 Task: Create a sub task Gather and Analyse Requirements for the task  Improve website speed and performance in the project AcmeWorks , assign it to team member softage.3@softage.net and update the status of the sub task to  Off Track , set the priority of the sub task to High
Action: Mouse moved to (462, 263)
Screenshot: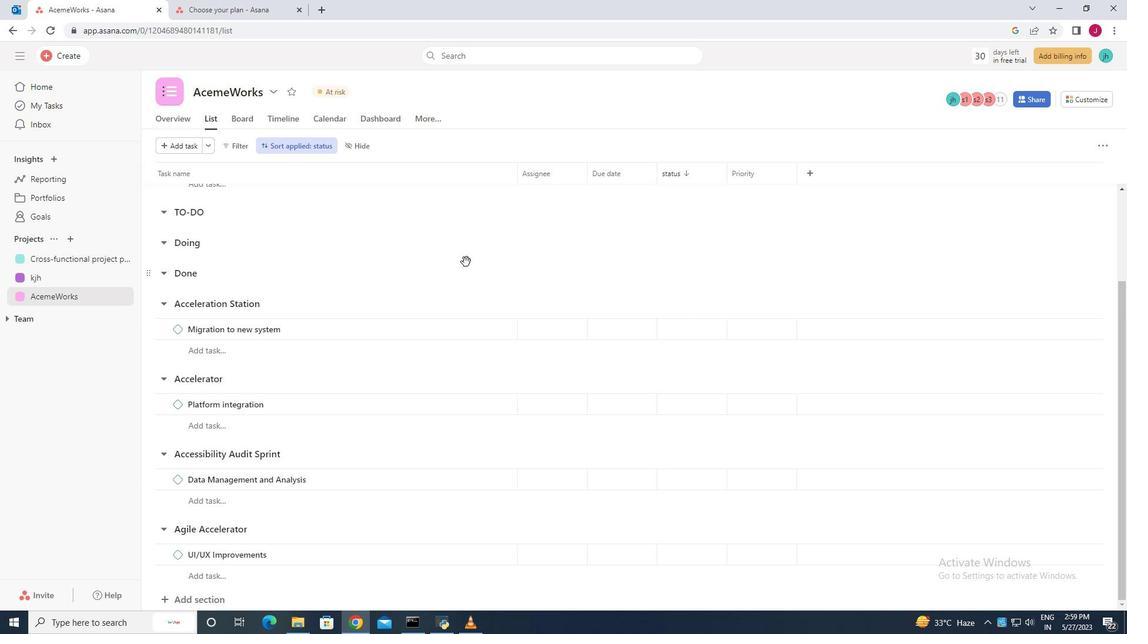 
Action: Mouse scrolled (462, 264) with delta (0, 0)
Screenshot: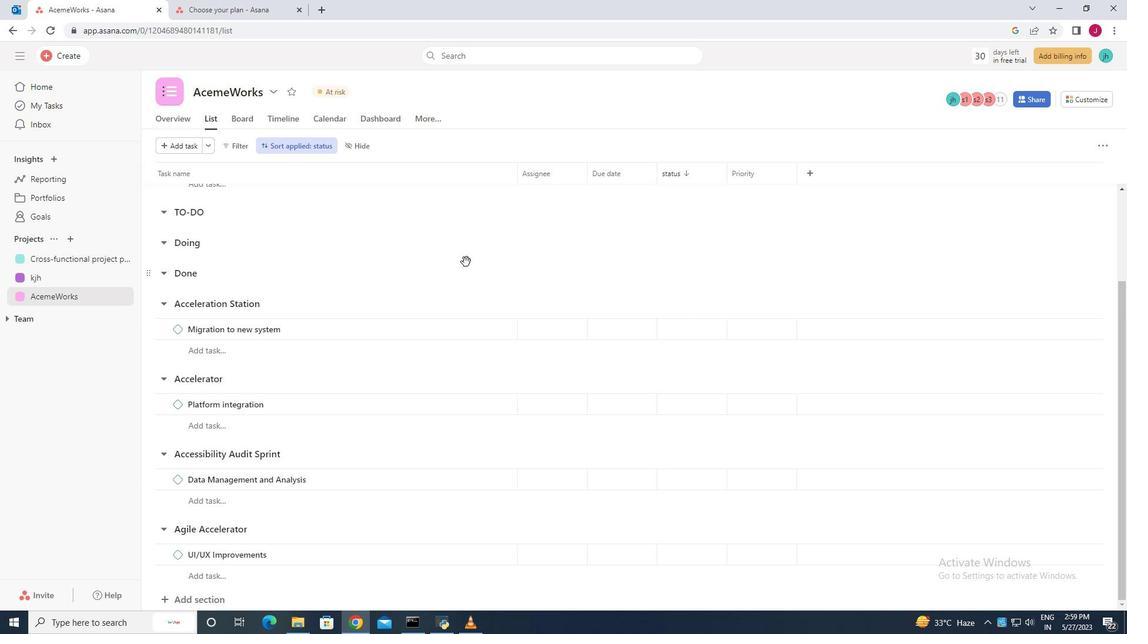 
Action: Mouse moved to (462, 264)
Screenshot: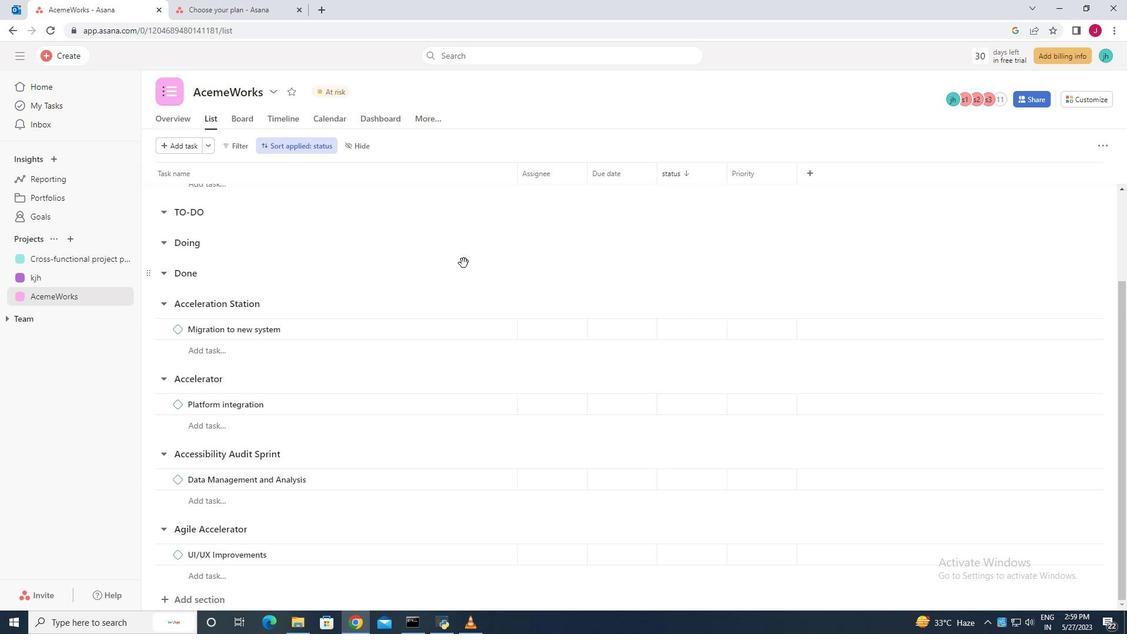 
Action: Mouse scrolled (462, 264) with delta (0, 0)
Screenshot: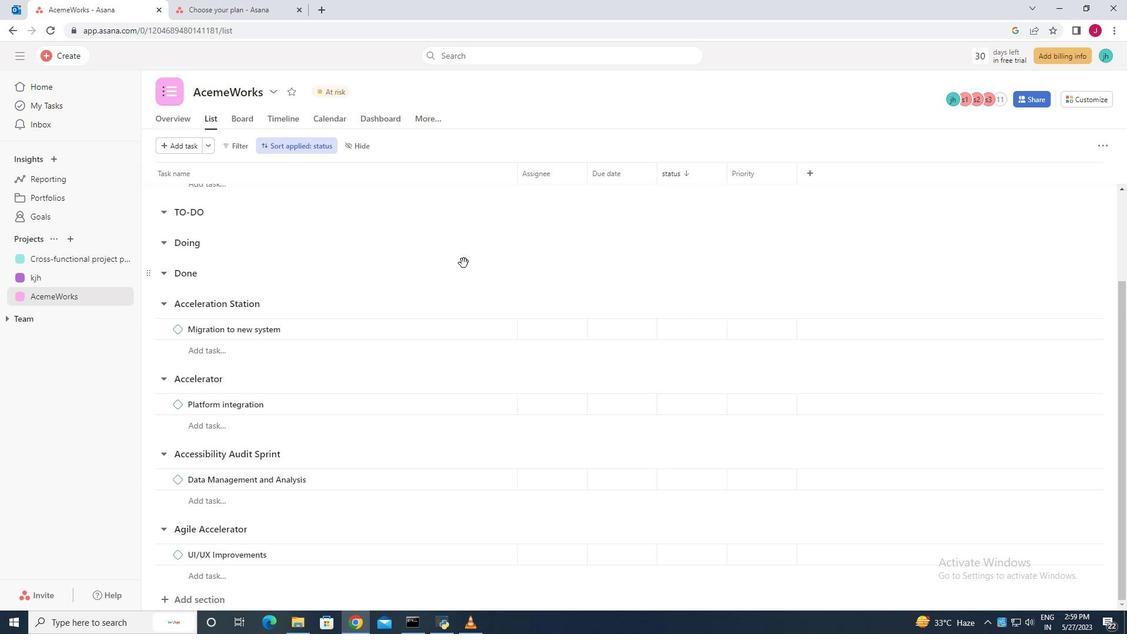 
Action: Mouse moved to (433, 273)
Screenshot: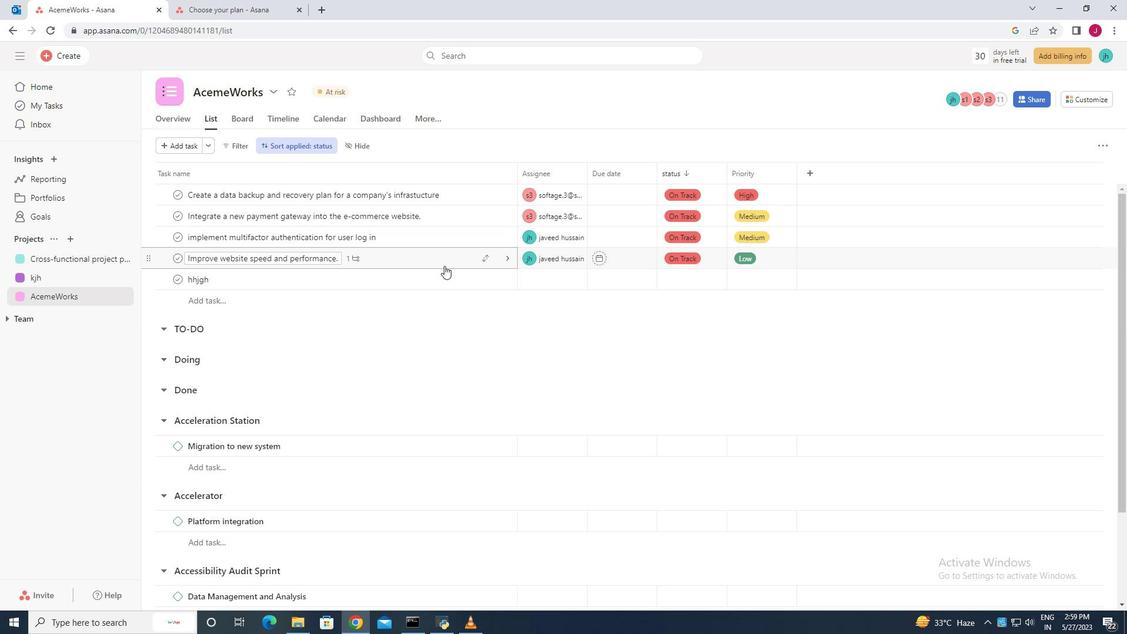 
Action: Mouse scrolled (433, 272) with delta (0, 0)
Screenshot: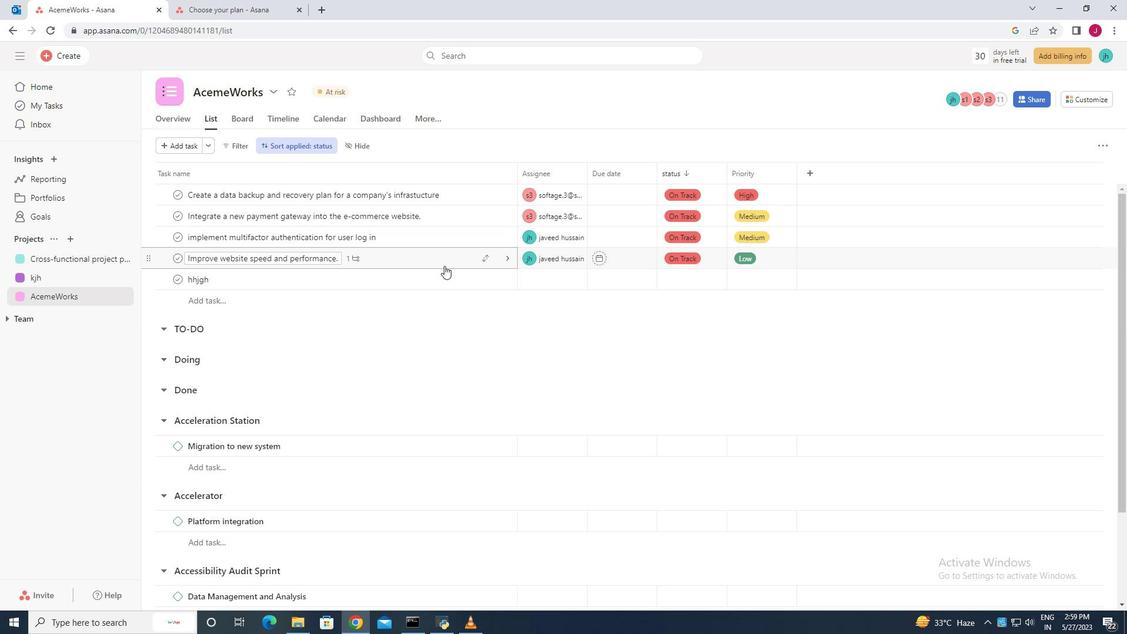 
Action: Mouse moved to (433, 273)
Screenshot: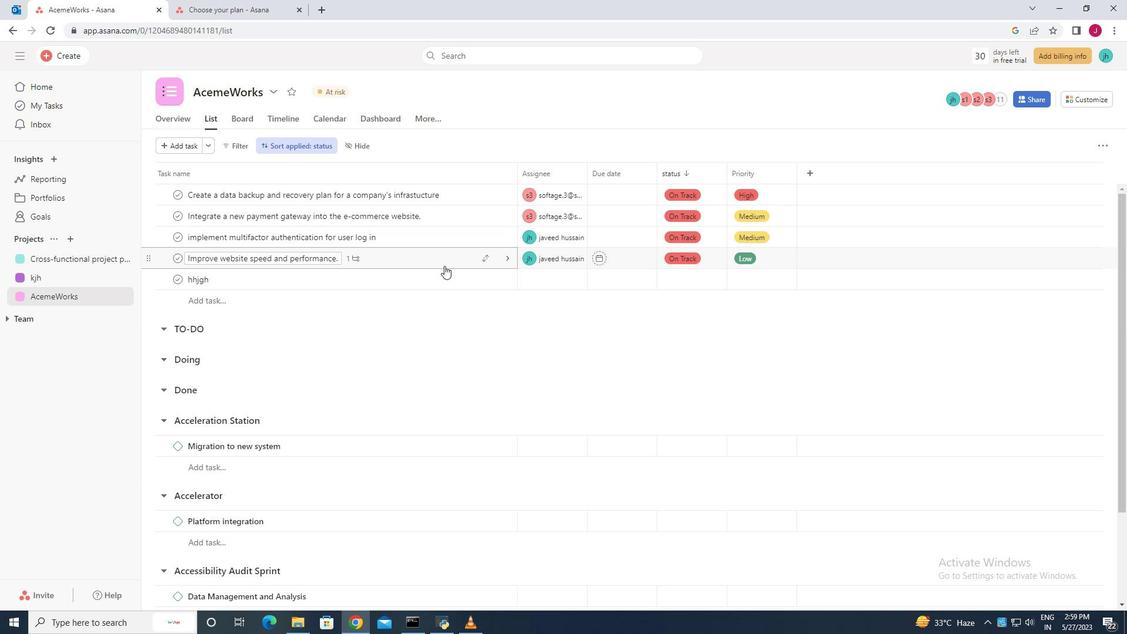 
Action: Mouse scrolled (433, 273) with delta (0, 0)
Screenshot: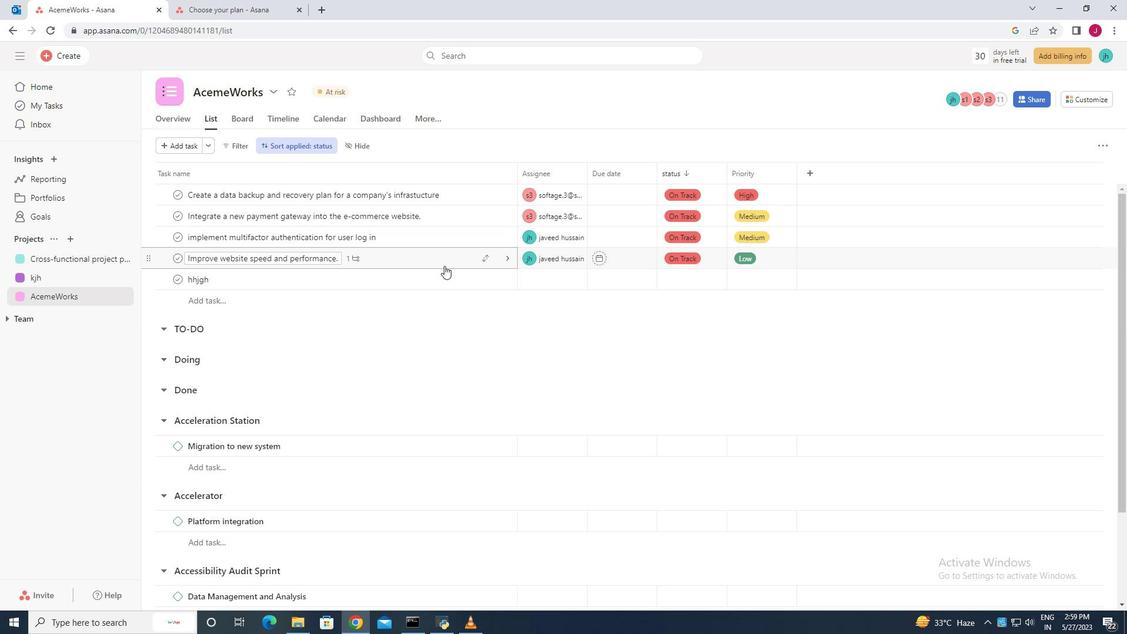 
Action: Mouse scrolled (433, 273) with delta (0, 0)
Screenshot: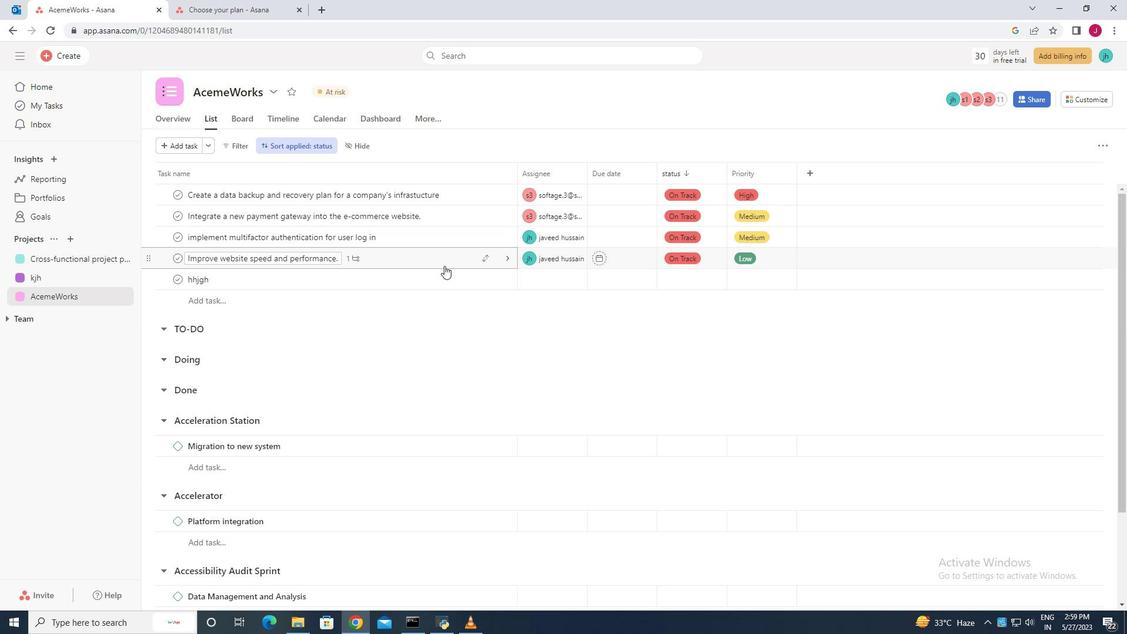 
Action: Mouse scrolled (433, 273) with delta (0, 0)
Screenshot: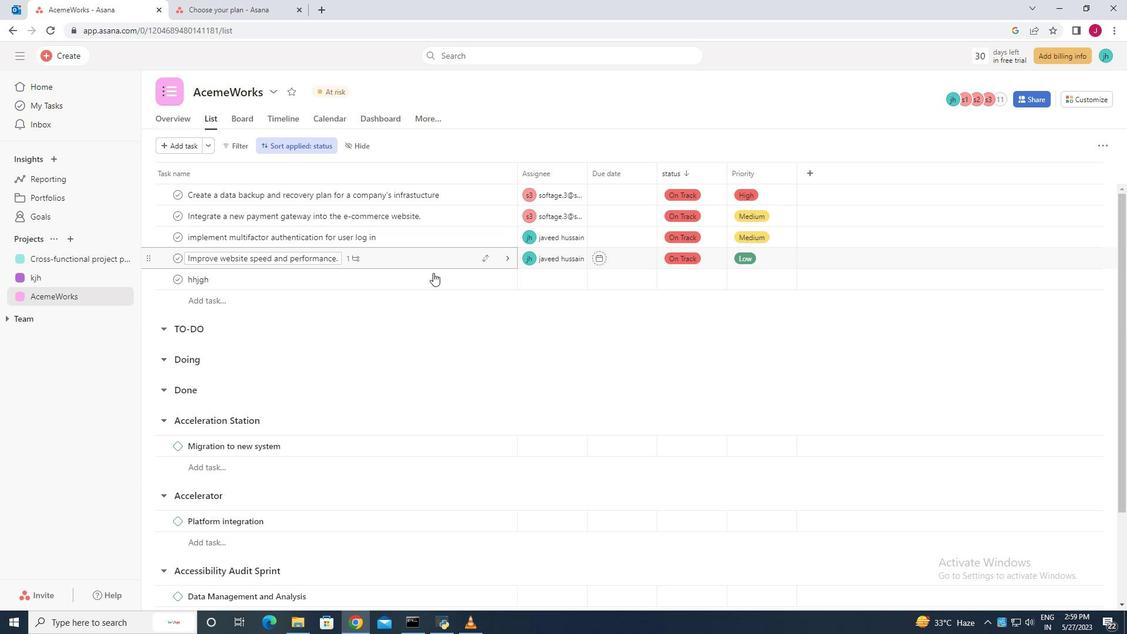 
Action: Mouse moved to (378, 260)
Screenshot: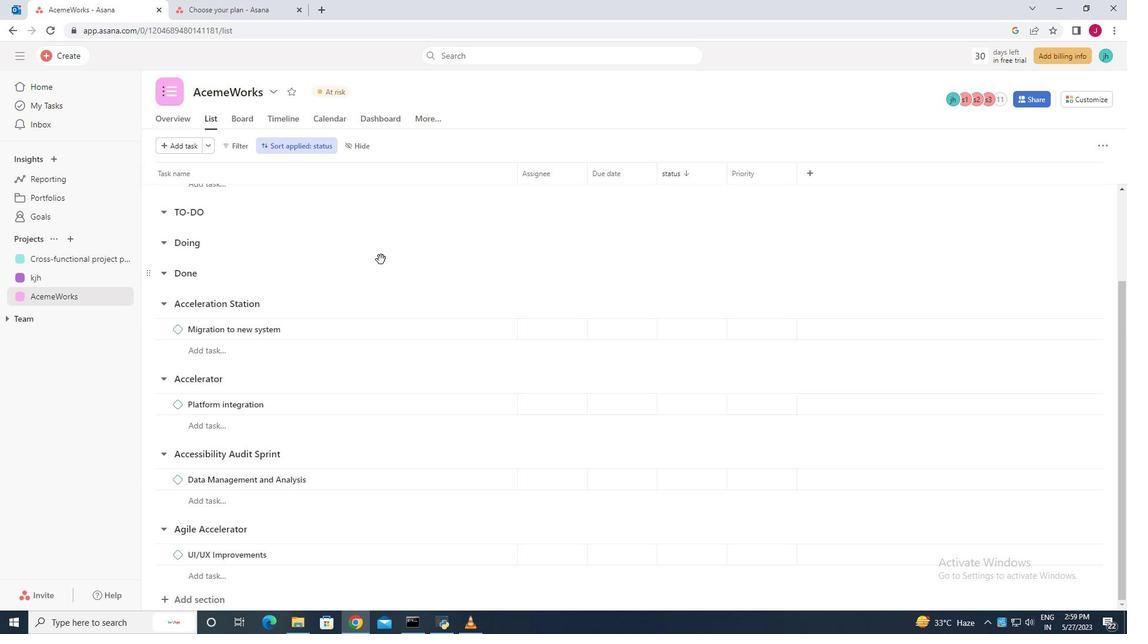 
Action: Mouse scrolled (378, 260) with delta (0, 0)
Screenshot: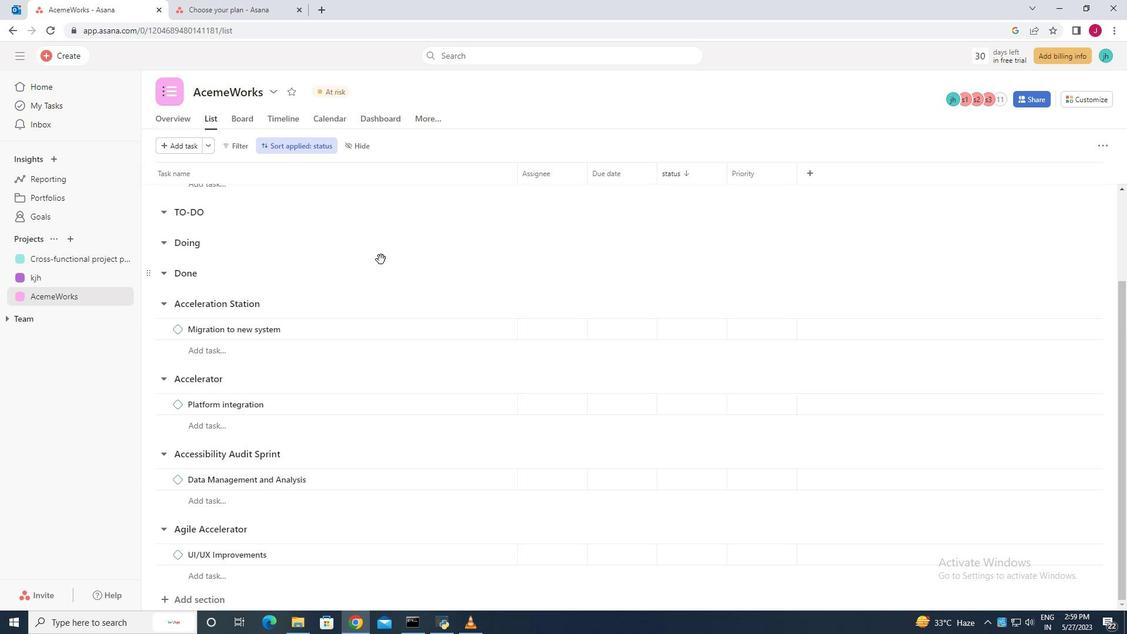 
Action: Mouse scrolled (378, 260) with delta (0, 0)
Screenshot: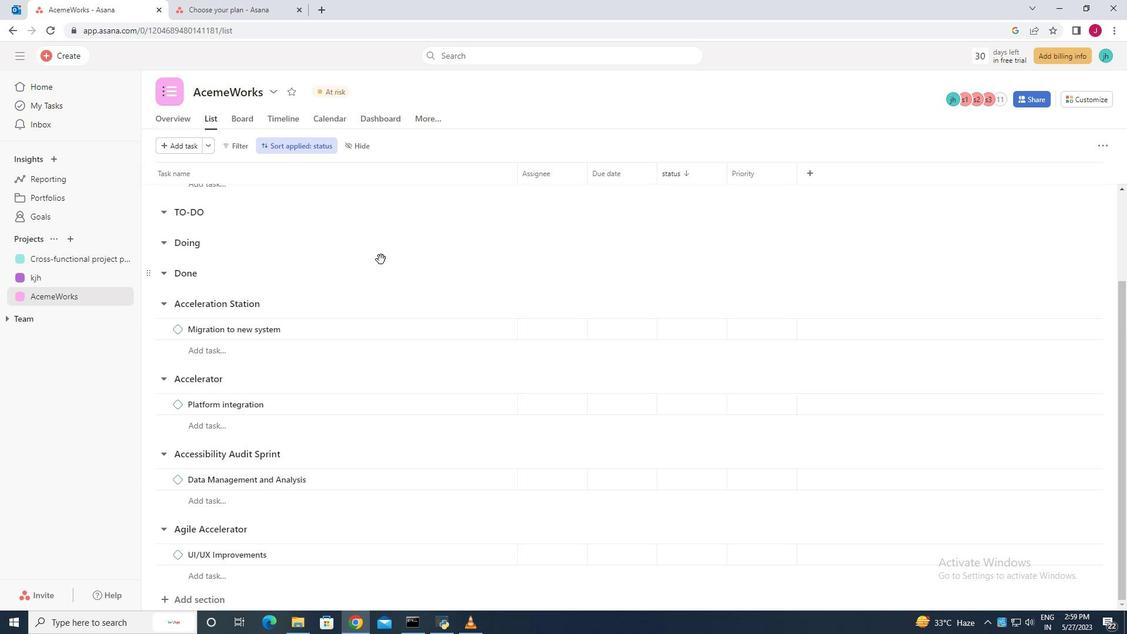 
Action: Mouse scrolled (378, 260) with delta (0, 0)
Screenshot: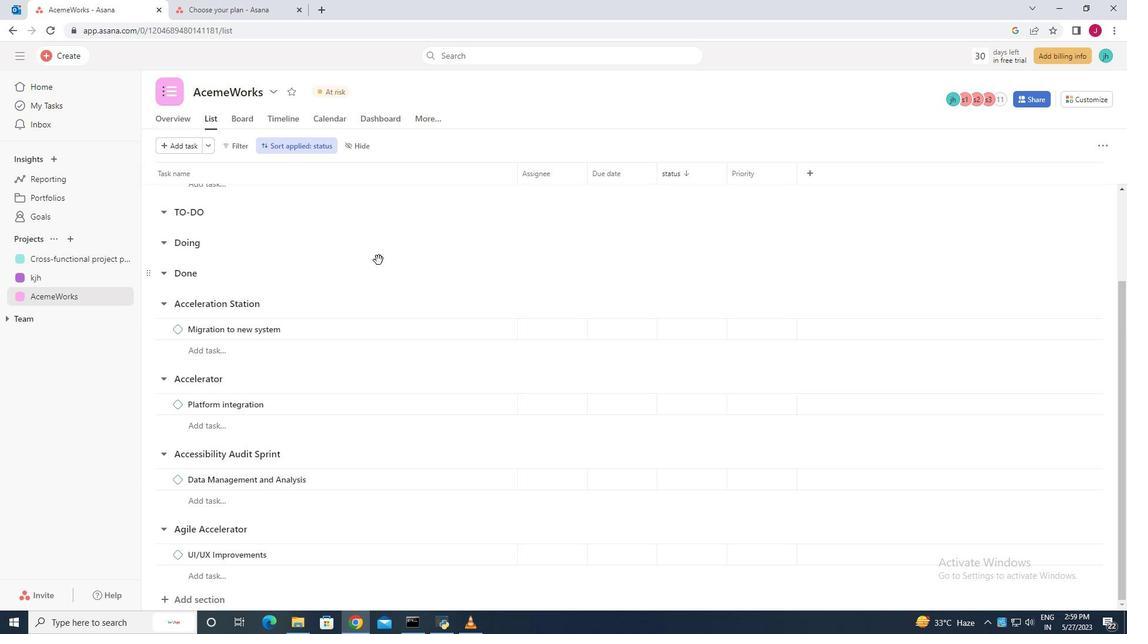 
Action: Mouse scrolled (378, 260) with delta (0, 0)
Screenshot: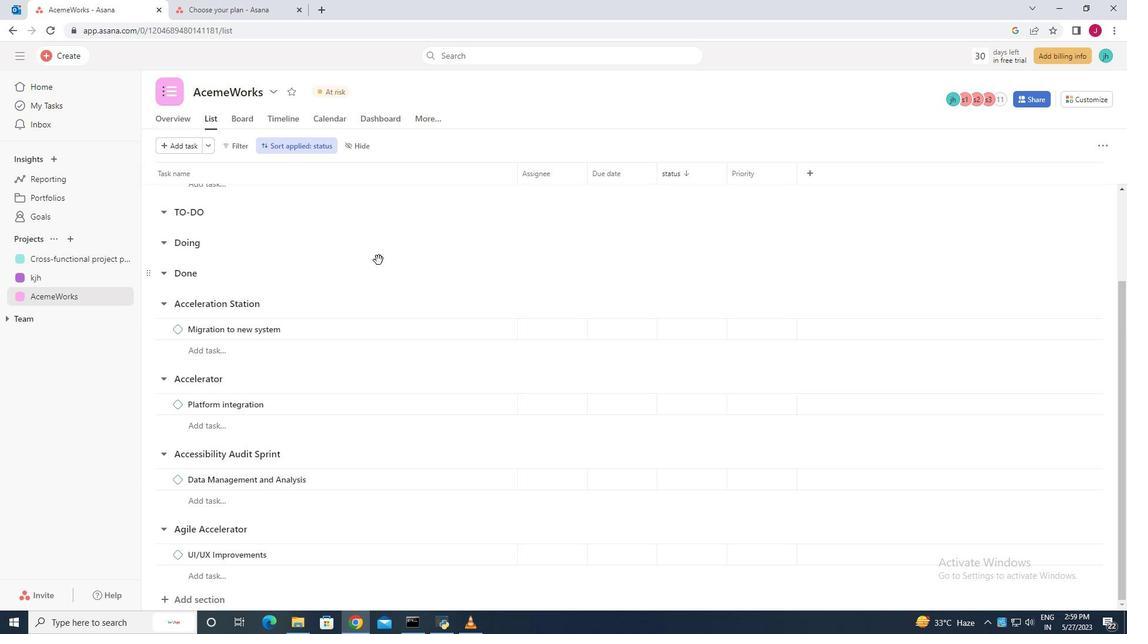 
Action: Mouse moved to (508, 259)
Screenshot: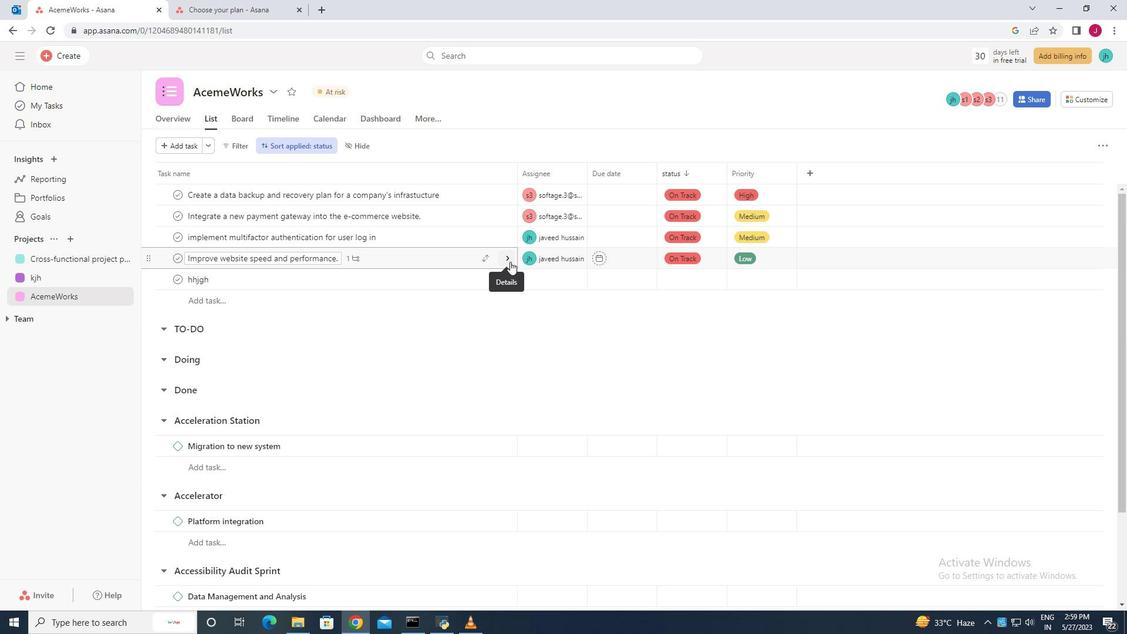 
Action: Mouse pressed left at (508, 259)
Screenshot: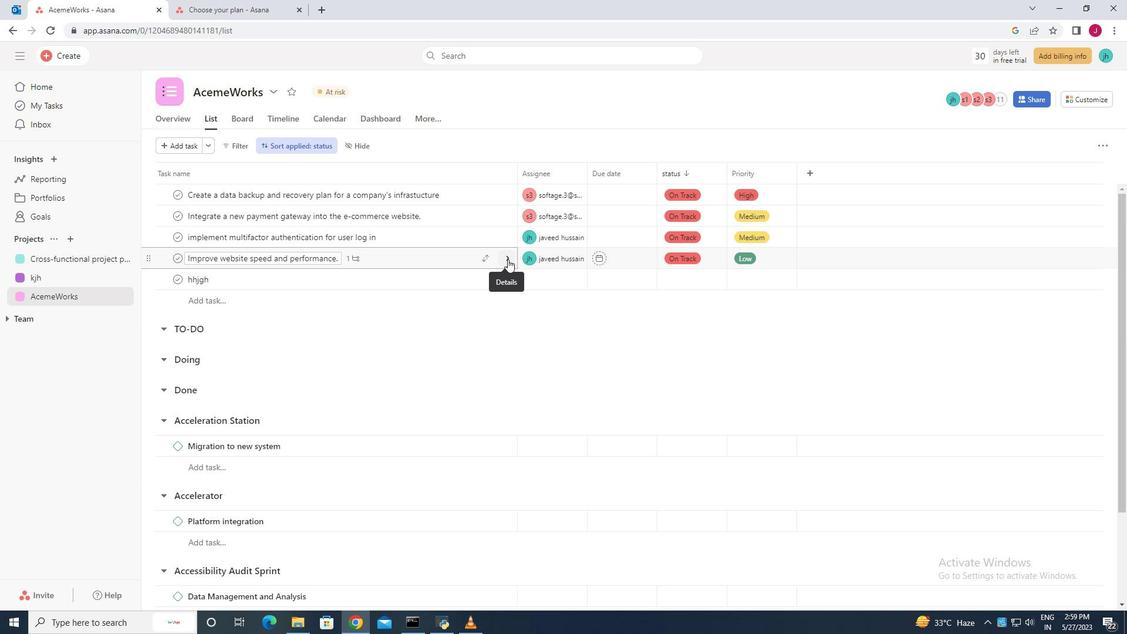 
Action: Mouse moved to (768, 424)
Screenshot: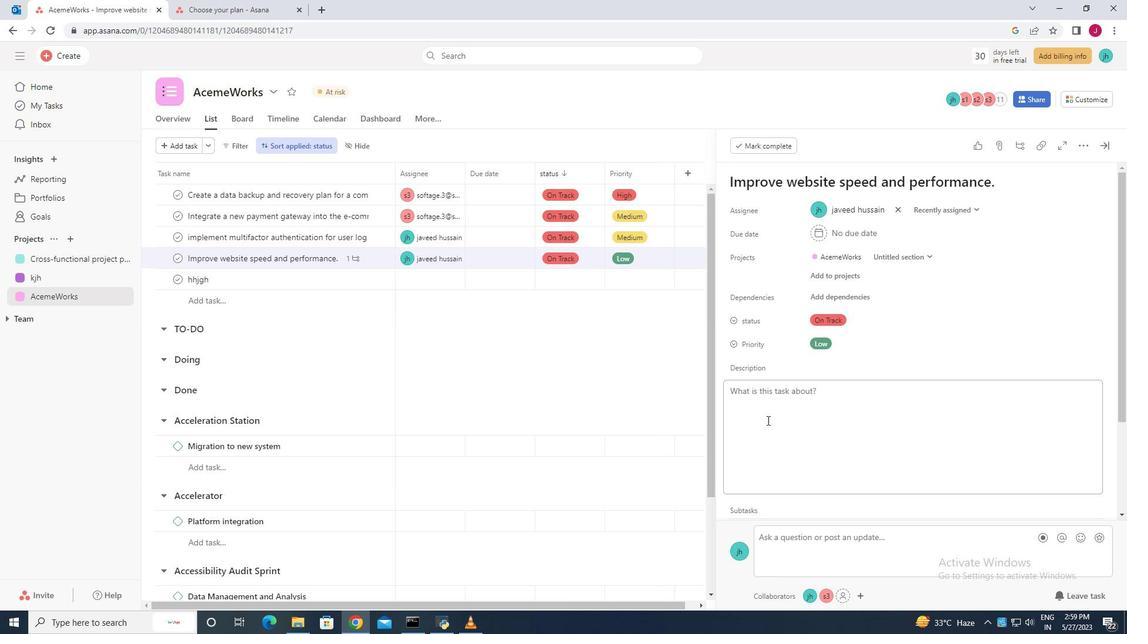 
Action: Mouse scrolled (768, 424) with delta (0, 0)
Screenshot: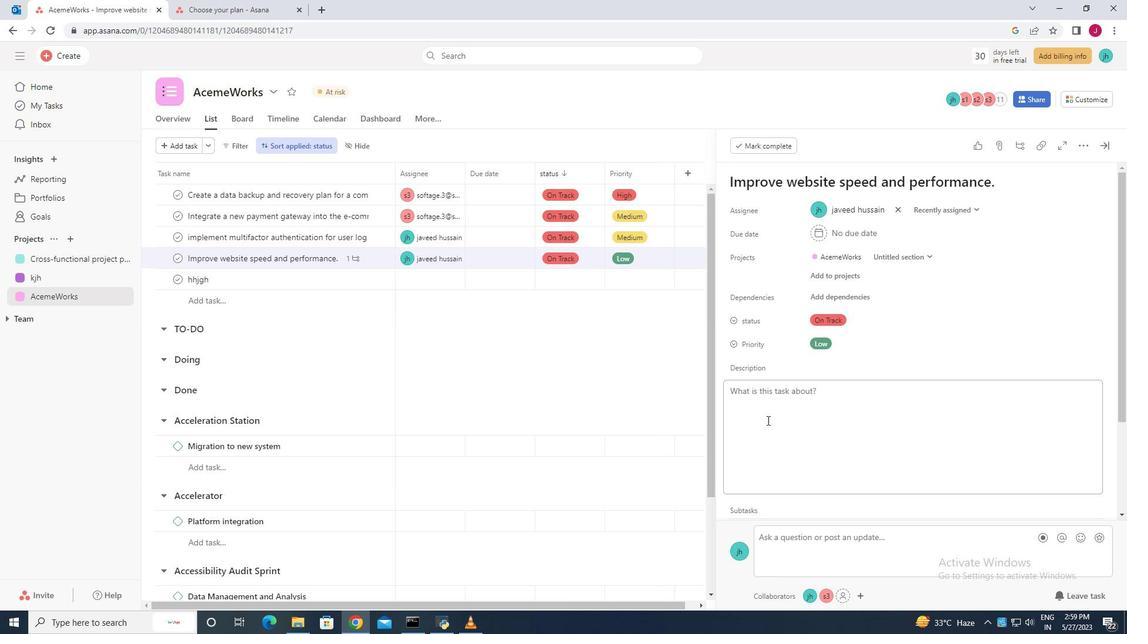
Action: Mouse moved to (768, 425)
Screenshot: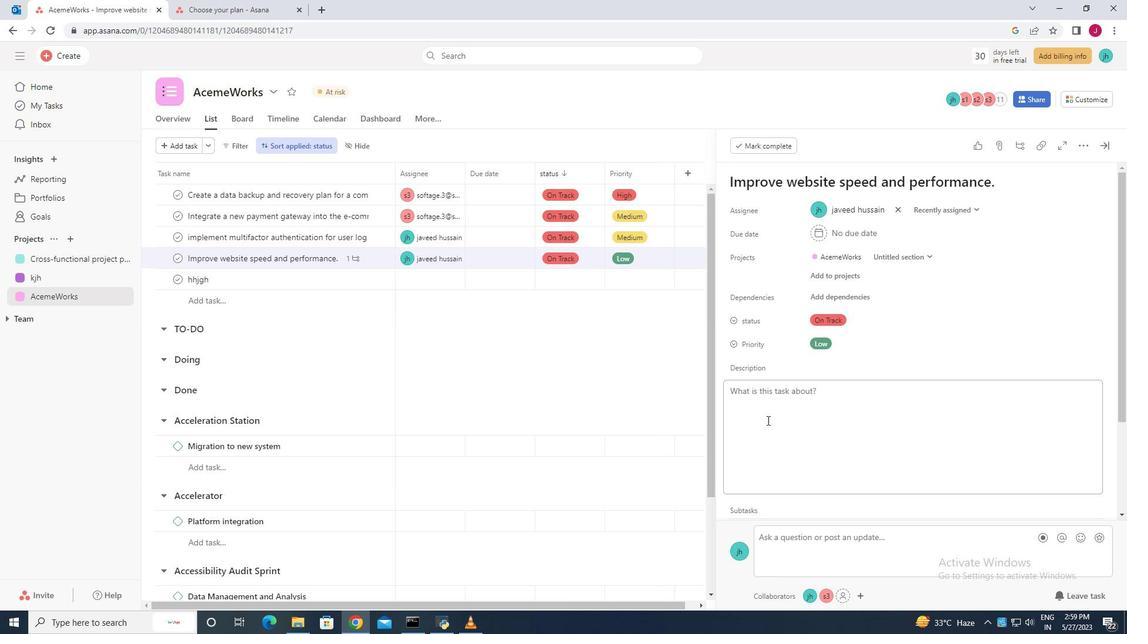 
Action: Mouse scrolled (768, 424) with delta (0, 0)
Screenshot: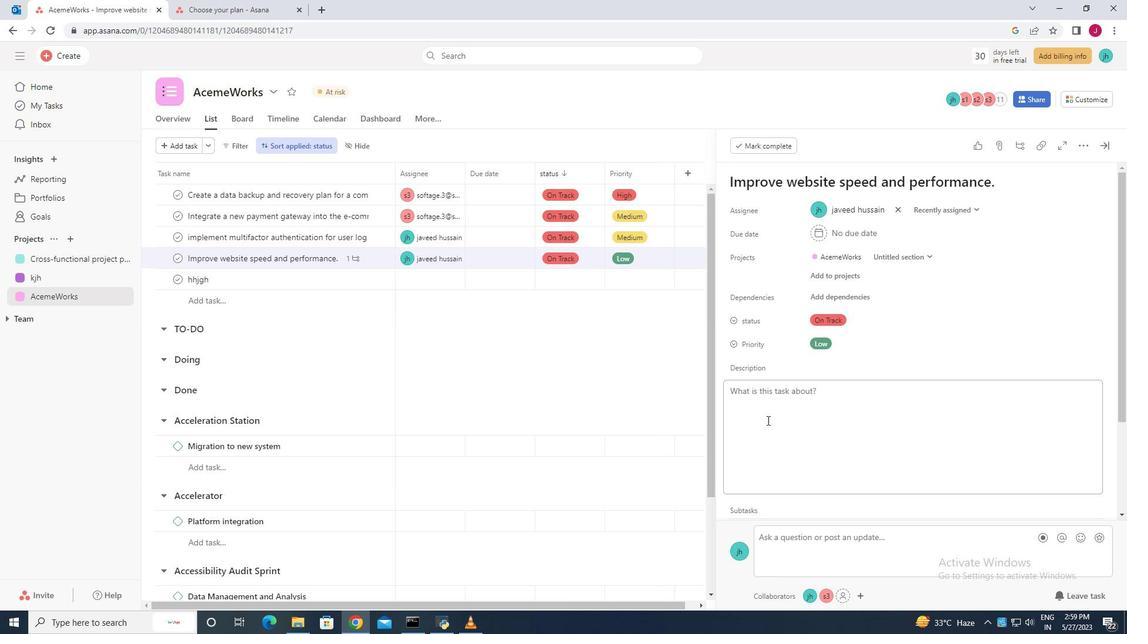 
Action: Mouse scrolled (768, 424) with delta (0, 0)
Screenshot: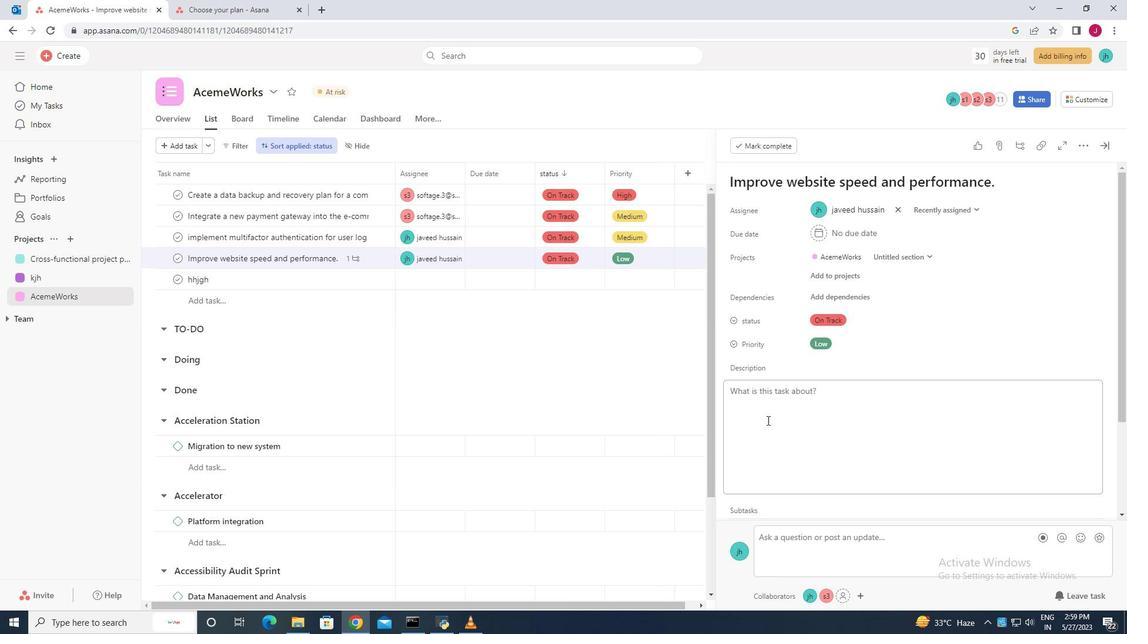 
Action: Mouse scrolled (768, 424) with delta (0, 0)
Screenshot: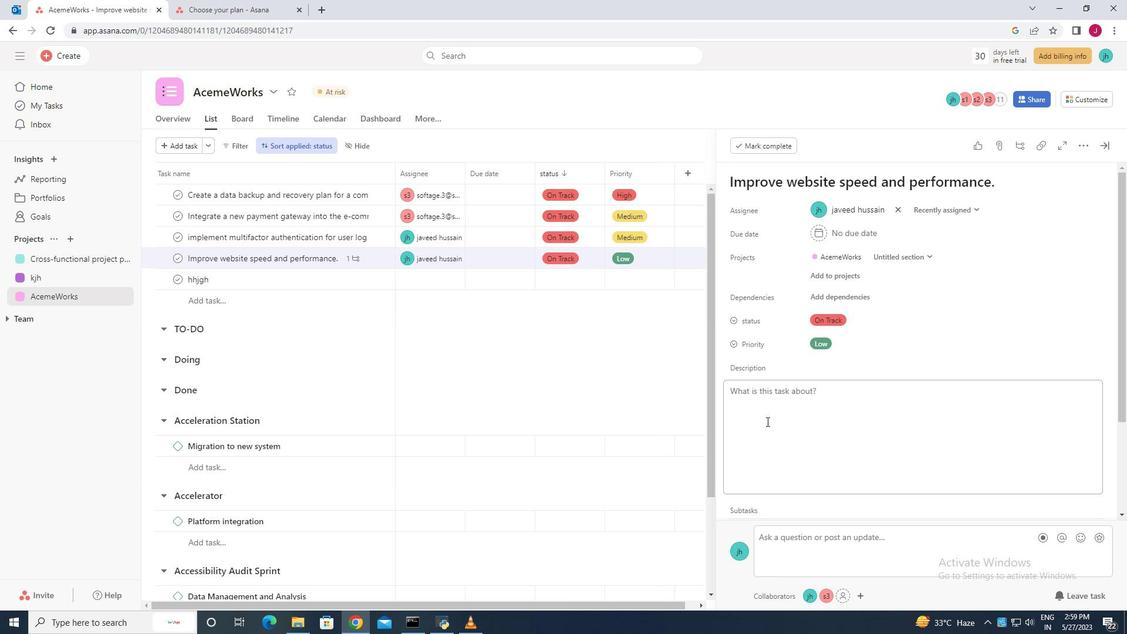 
Action: Mouse moved to (772, 406)
Screenshot: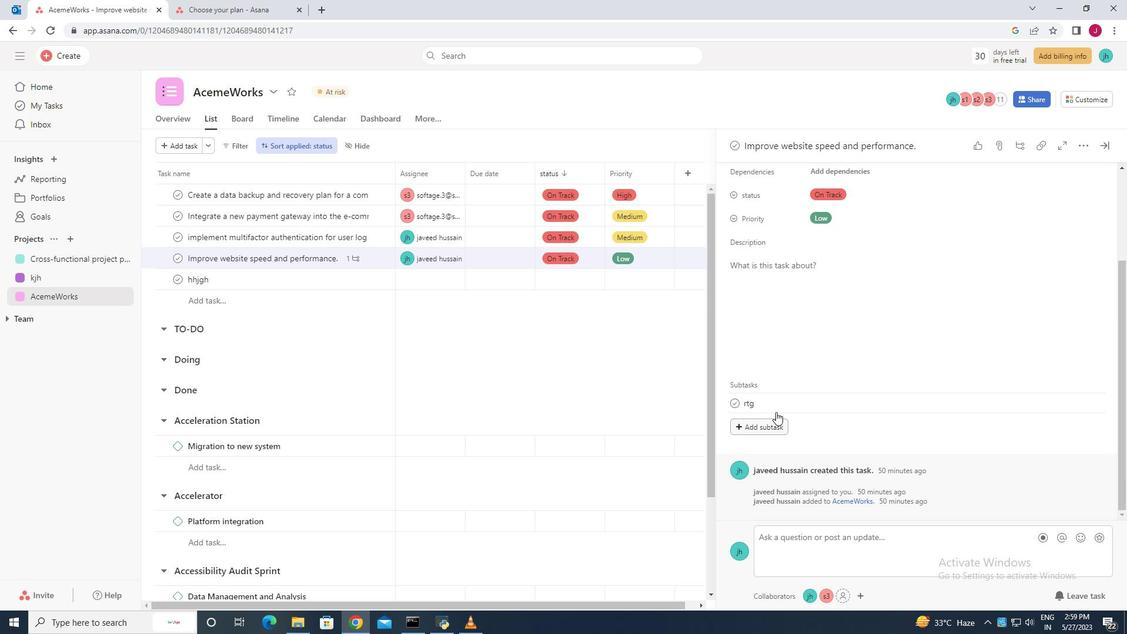 
Action: Mouse pressed left at (772, 406)
Screenshot: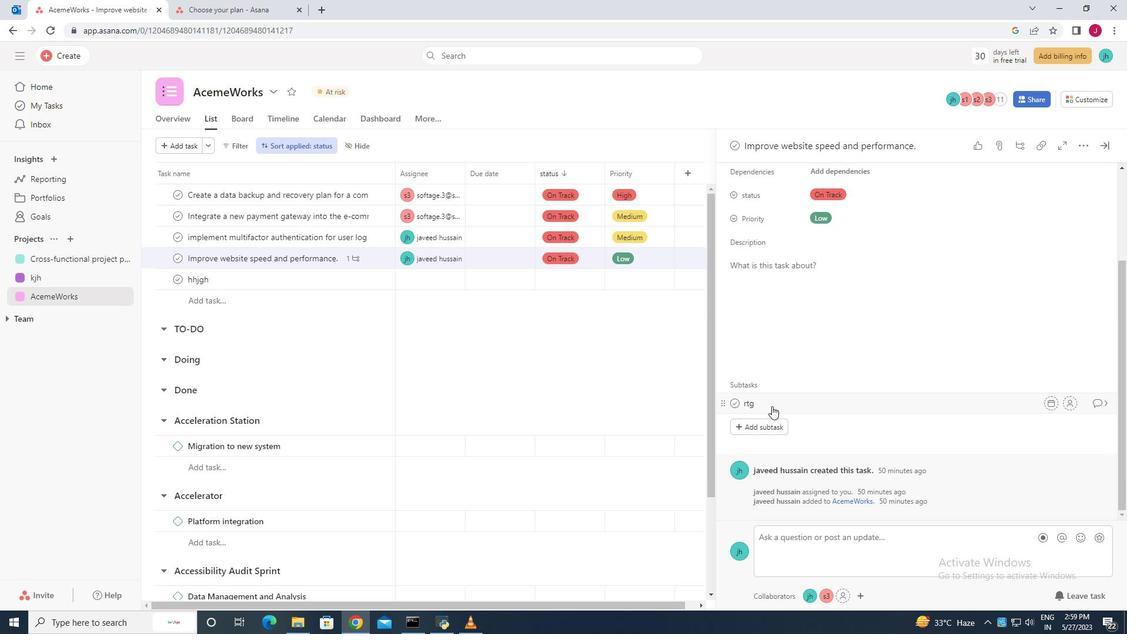 
Action: Key pressed <Key.backspace><Key.backspace><Key.backspace><Key.caps_lock>G<Key.caps_lock>ather<Key.space>and<Key.space><Key.caps_lock>A<Key.caps_lock>nalysis<Key.space><Key.caps_lock>T<Key.caps_lock>r<Key.backspace><Key.backspace><Key.caps_lock>R<Key.caps_lock>equirements<Key.space><Key.backspace>.
Screenshot: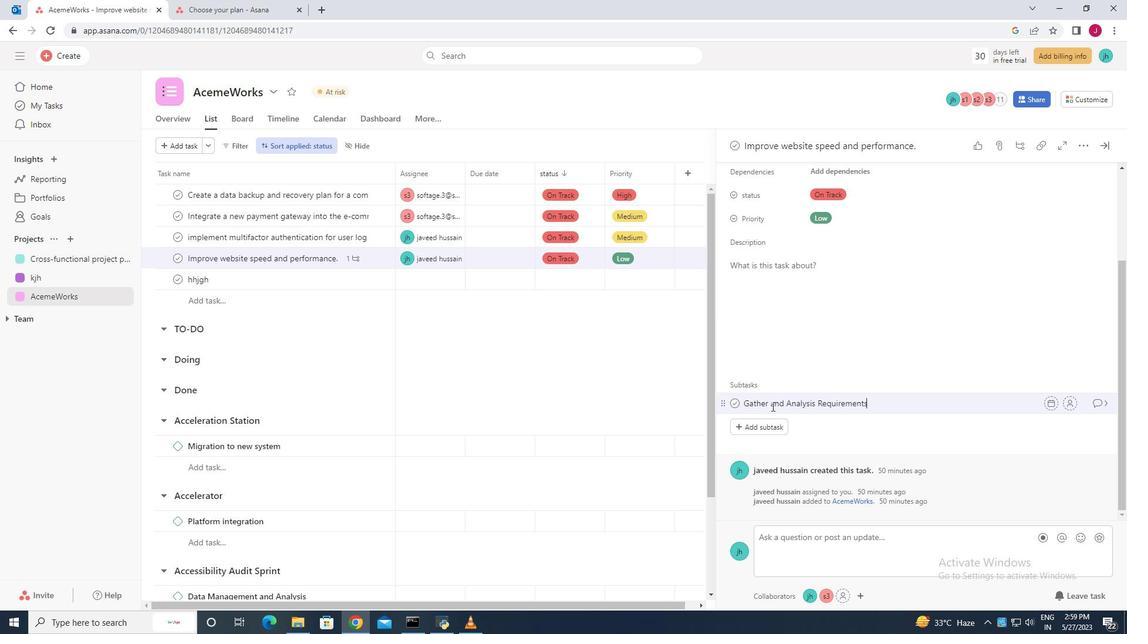 
Action: Mouse moved to (1071, 400)
Screenshot: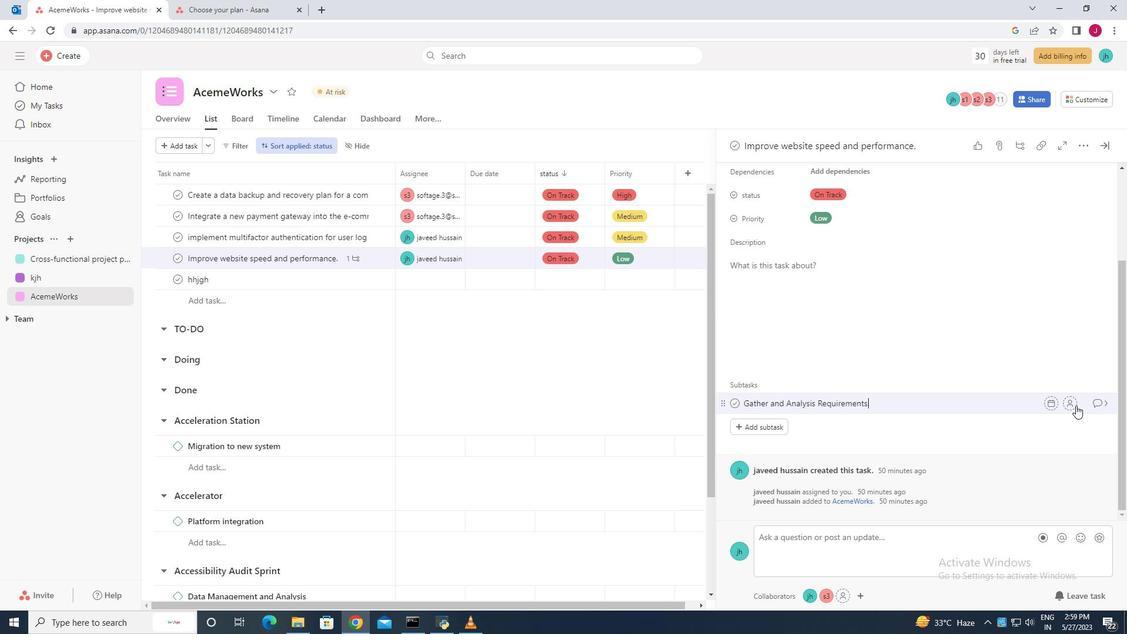 
Action: Mouse pressed left at (1071, 400)
Screenshot: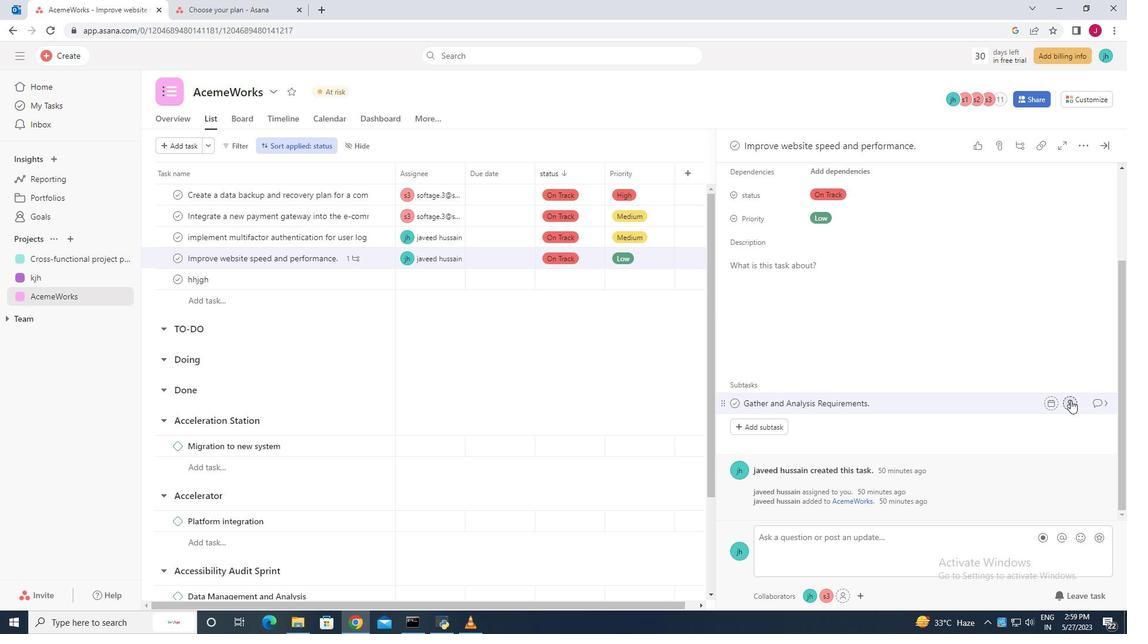 
Action: Mouse moved to (1070, 400)
Screenshot: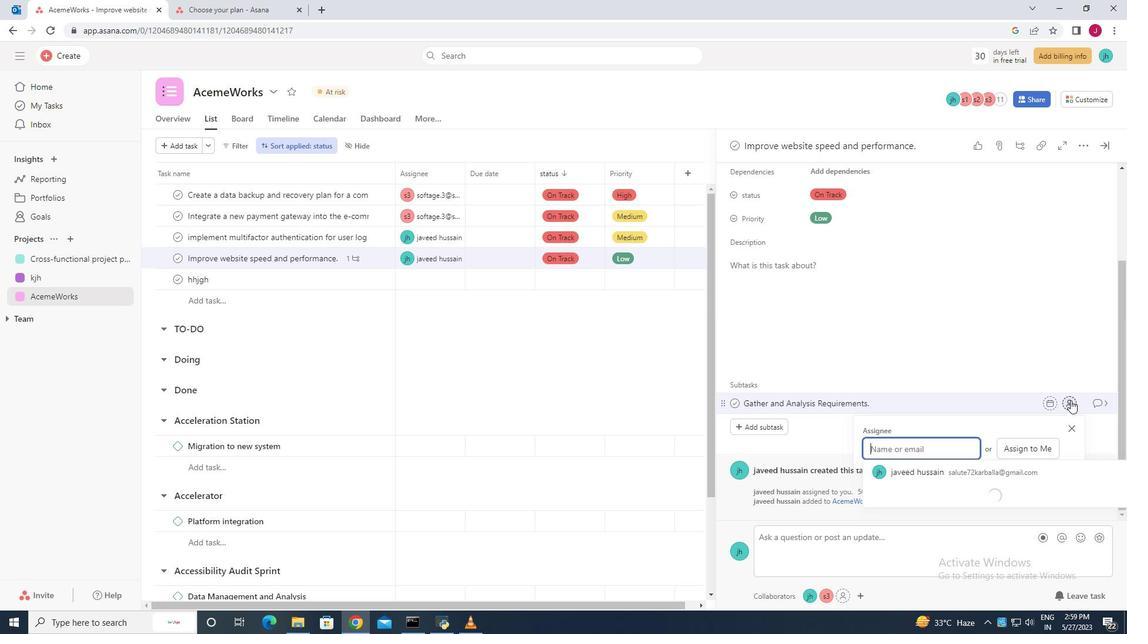 
Action: Key pressed softage.3
Screenshot: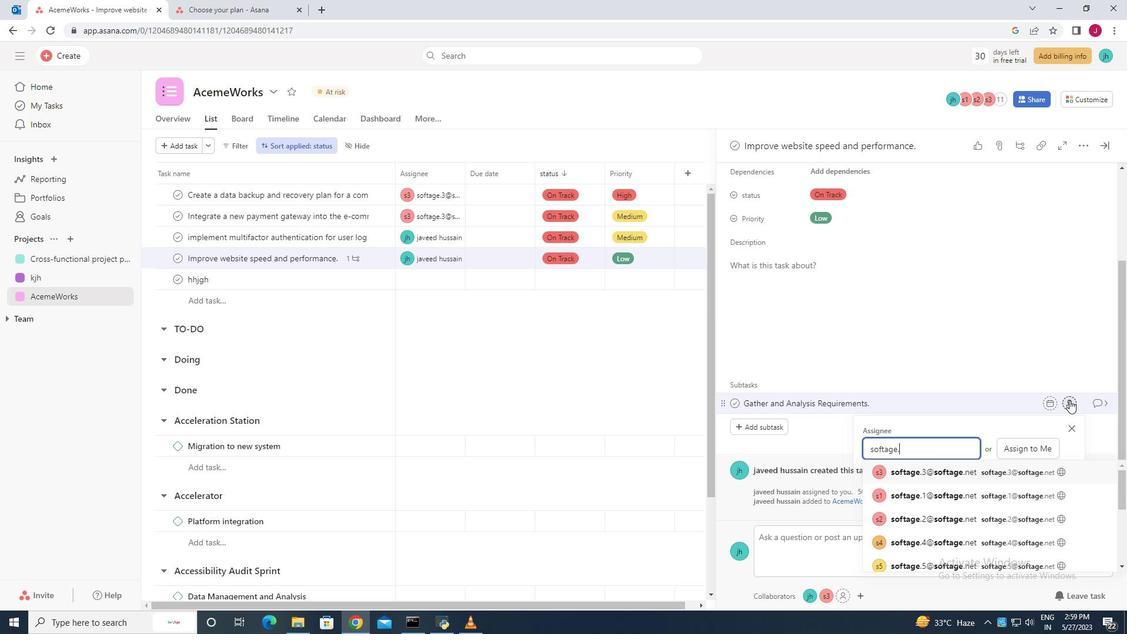 
Action: Mouse moved to (926, 475)
Screenshot: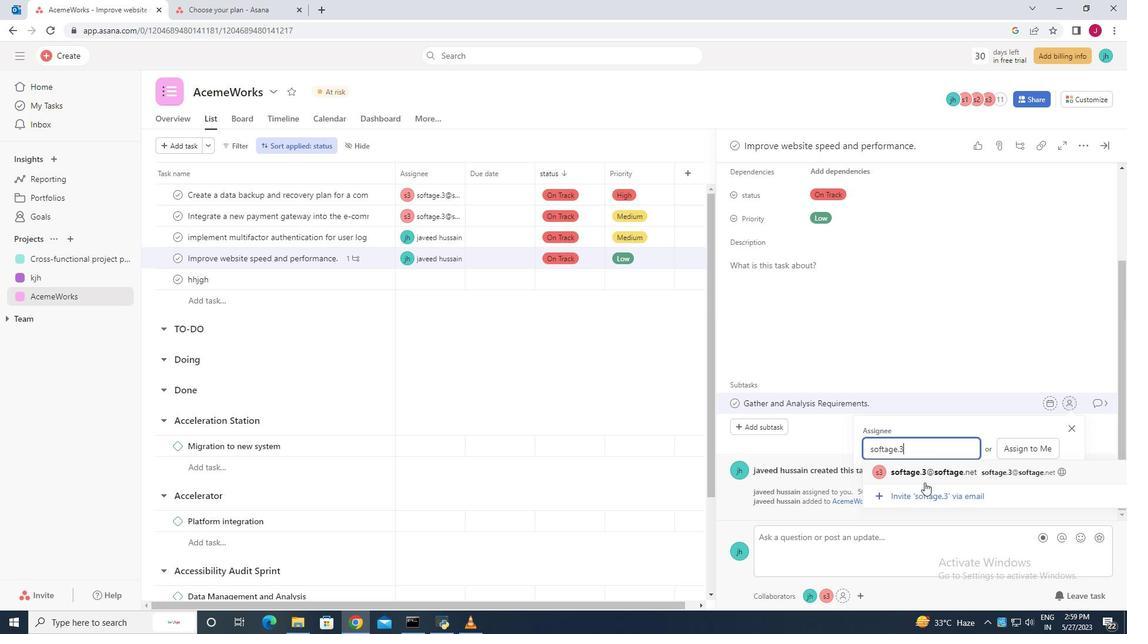 
Action: Mouse pressed left at (926, 475)
Screenshot: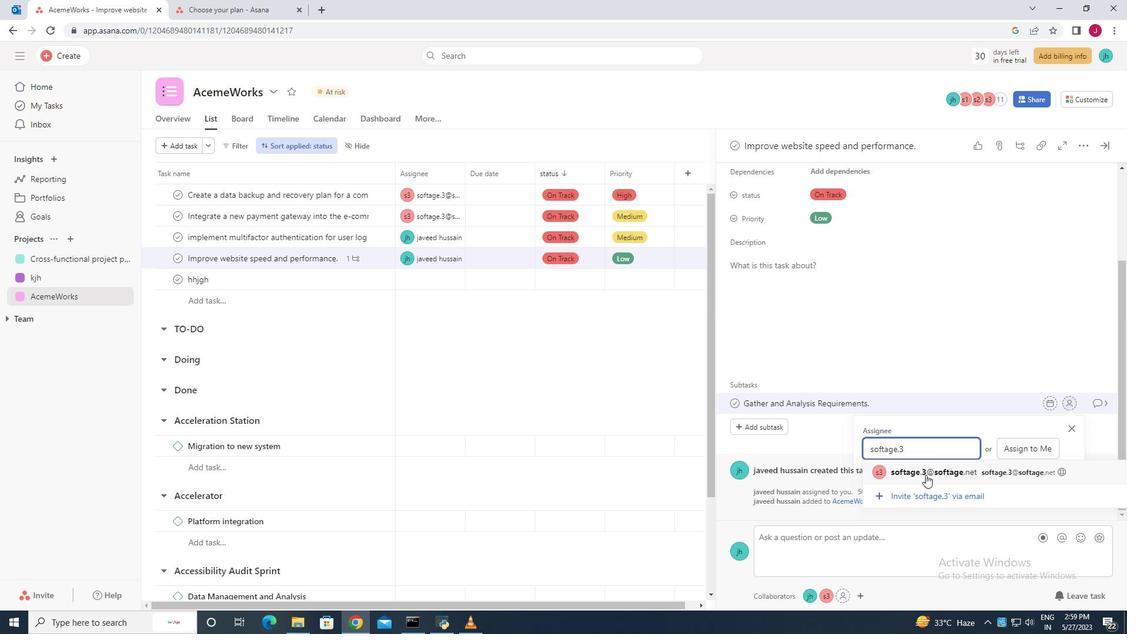 
Action: Mouse moved to (1097, 406)
Screenshot: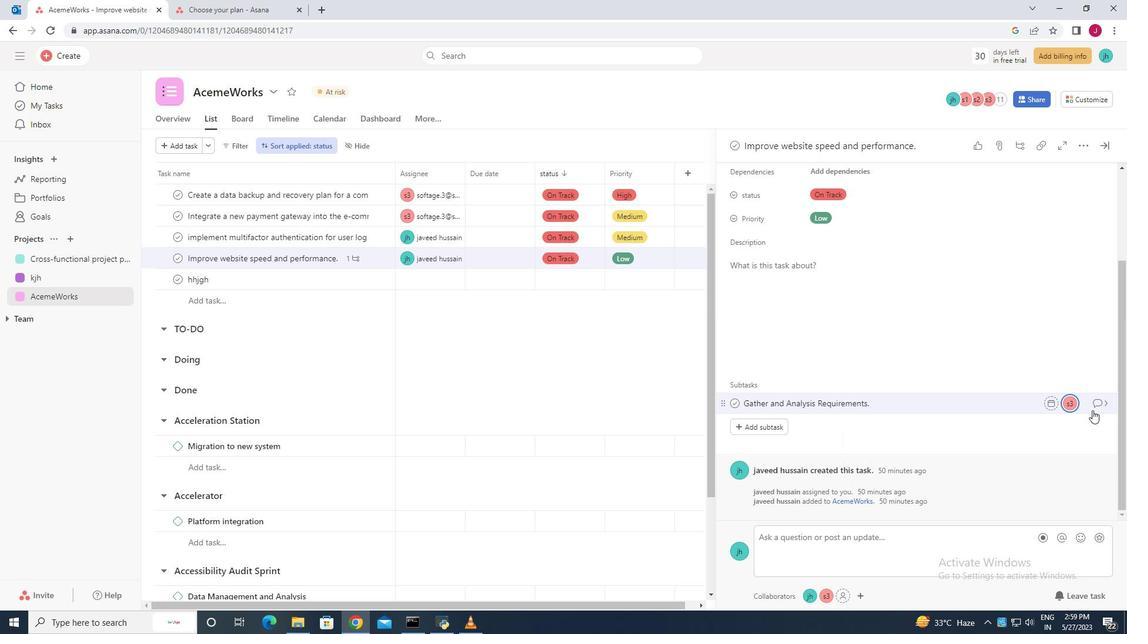 
Action: Mouse pressed left at (1097, 406)
Screenshot: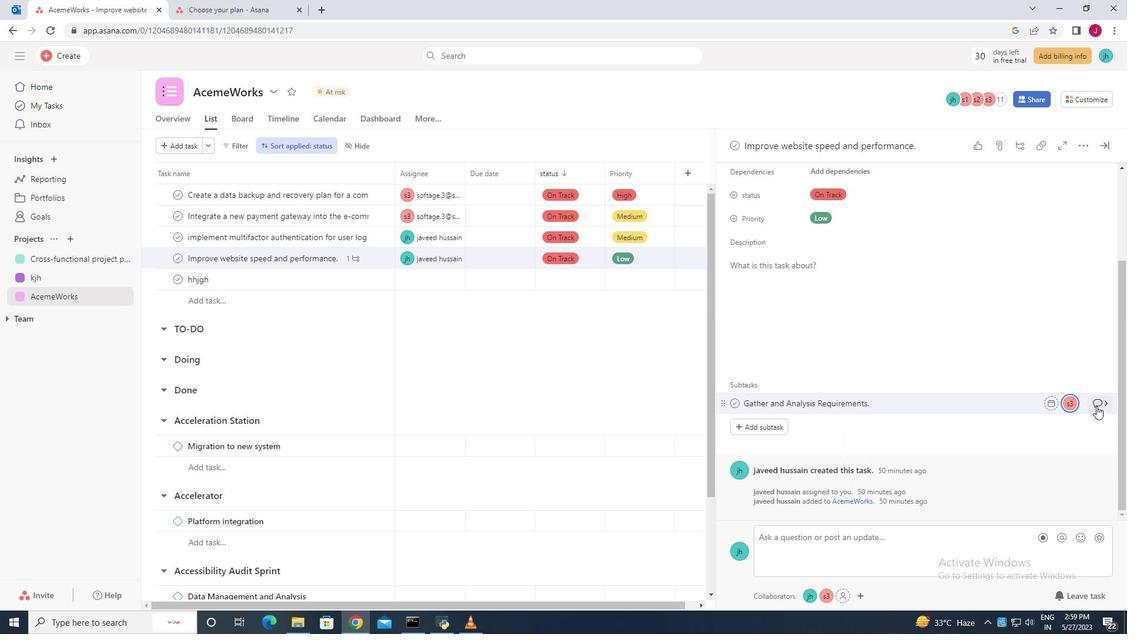 
Action: Mouse moved to (781, 310)
Screenshot: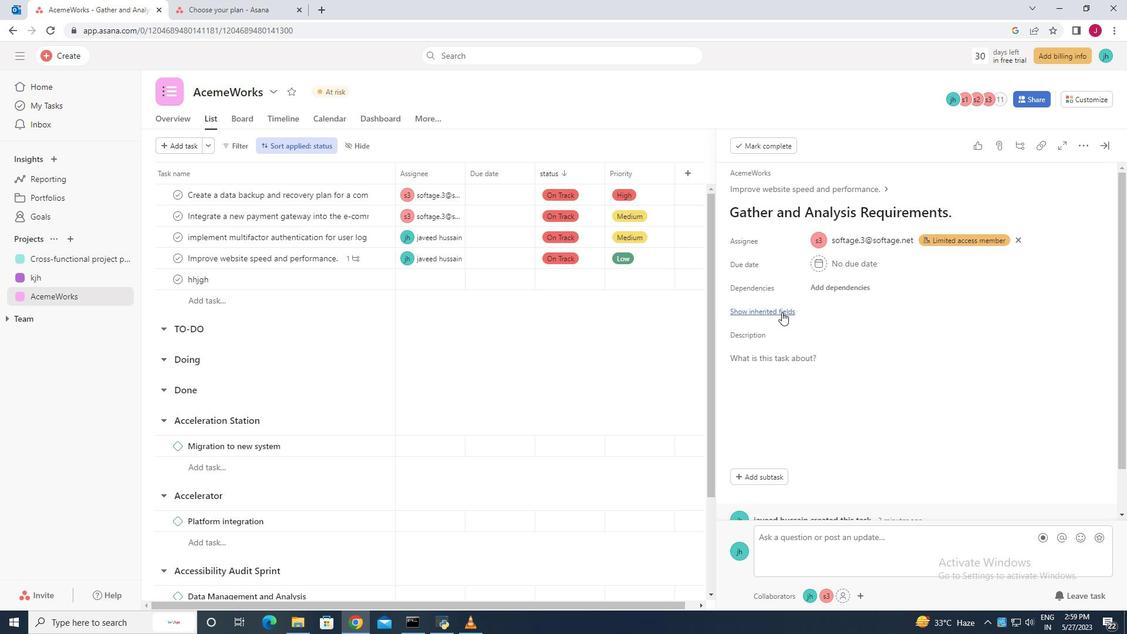 
Action: Mouse pressed left at (781, 310)
Screenshot: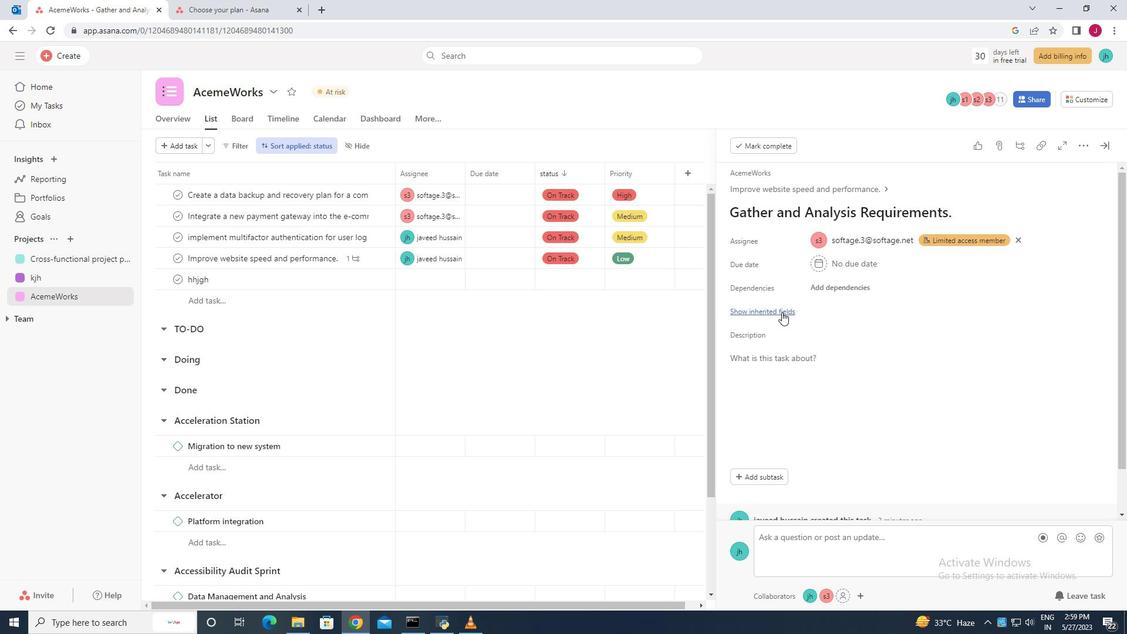 
Action: Mouse moved to (808, 333)
Screenshot: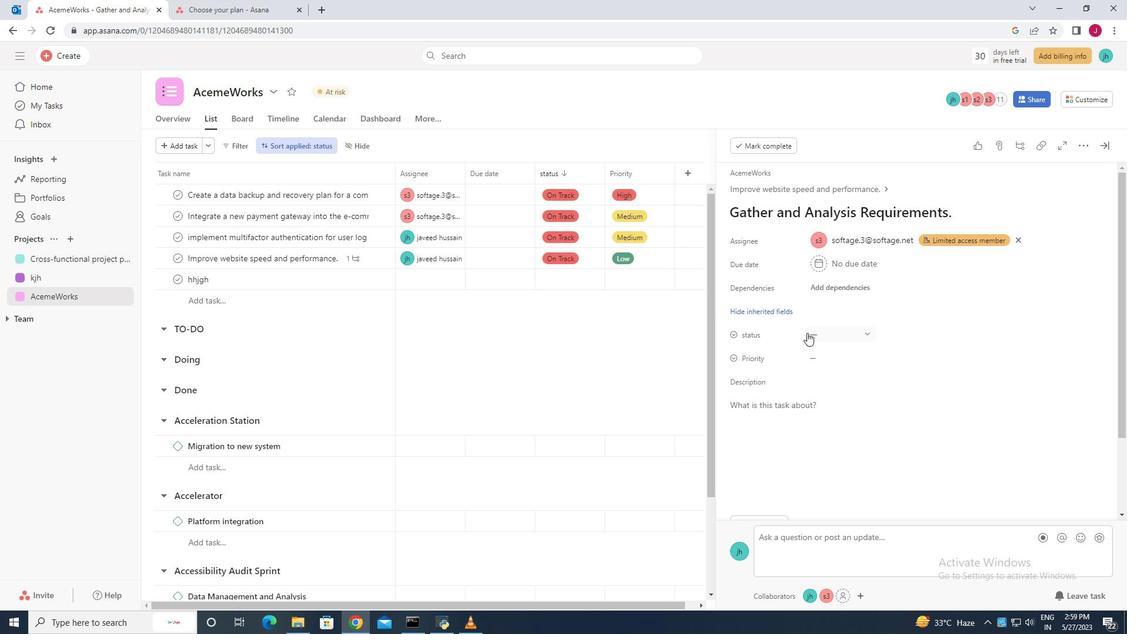 
Action: Mouse pressed left at (808, 333)
Screenshot: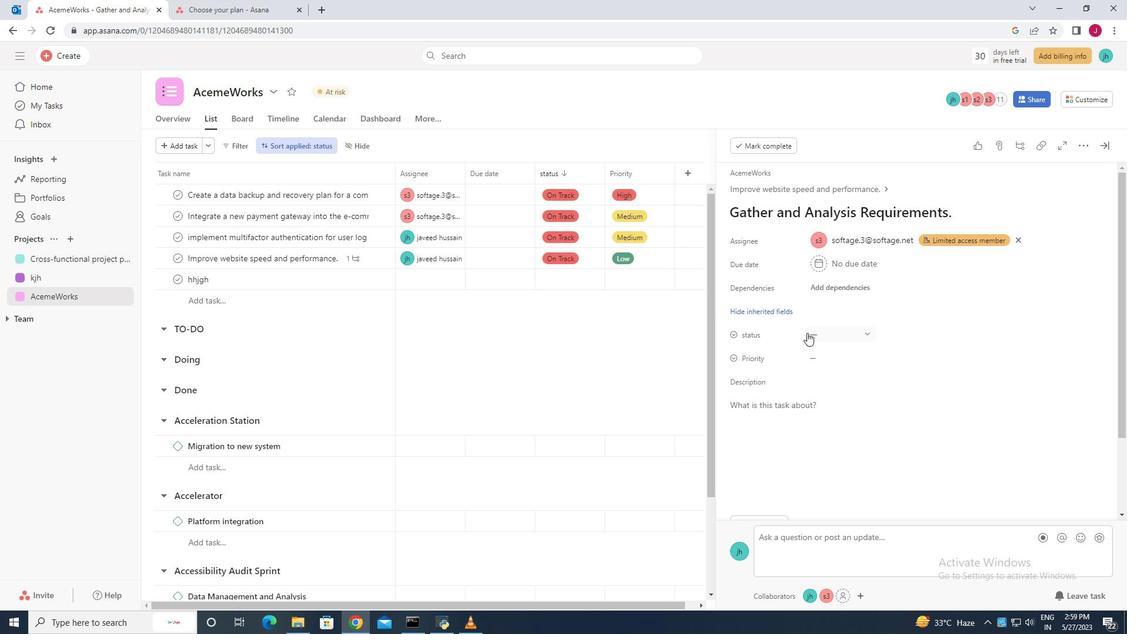 
Action: Mouse moved to (845, 395)
Screenshot: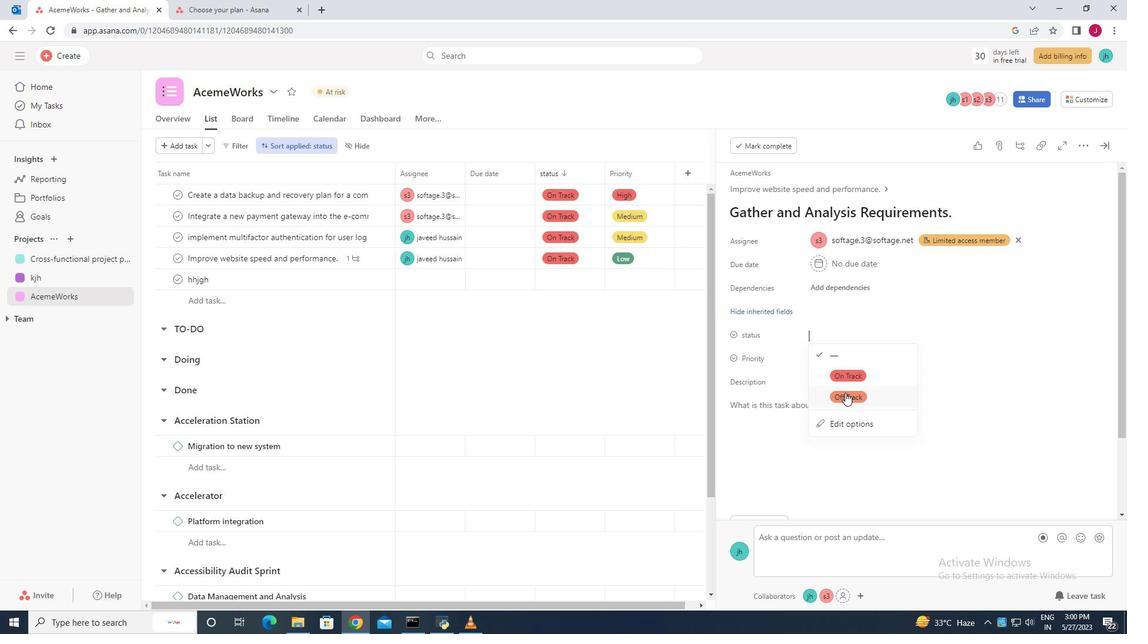 
Action: Mouse pressed left at (845, 395)
Screenshot: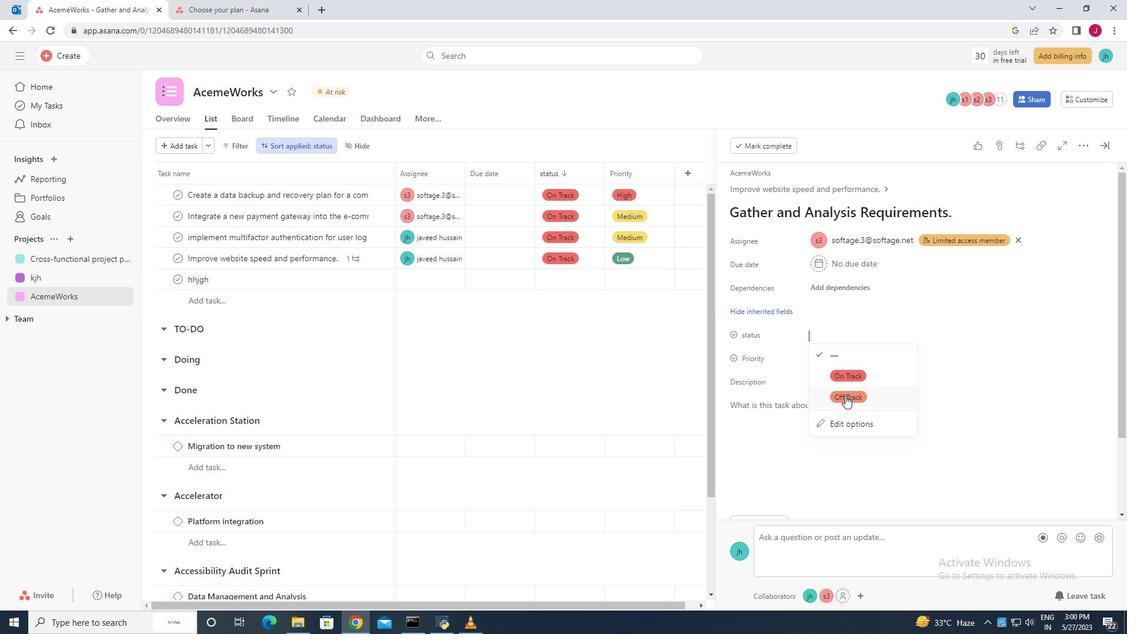 
Action: Mouse moved to (816, 354)
Screenshot: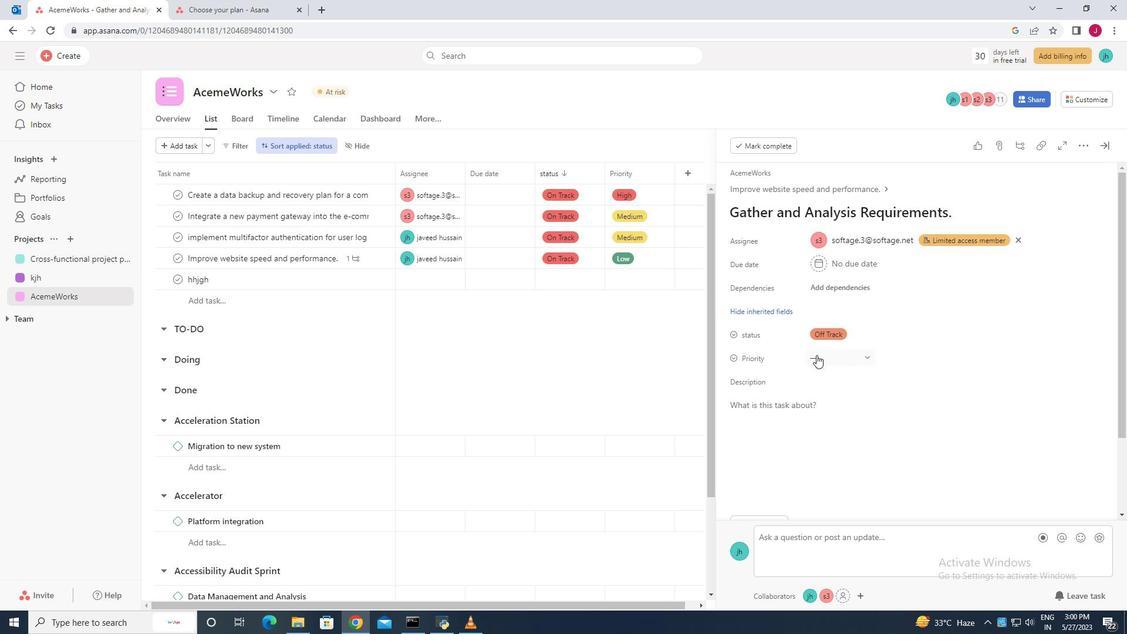 
Action: Mouse pressed left at (816, 354)
Screenshot: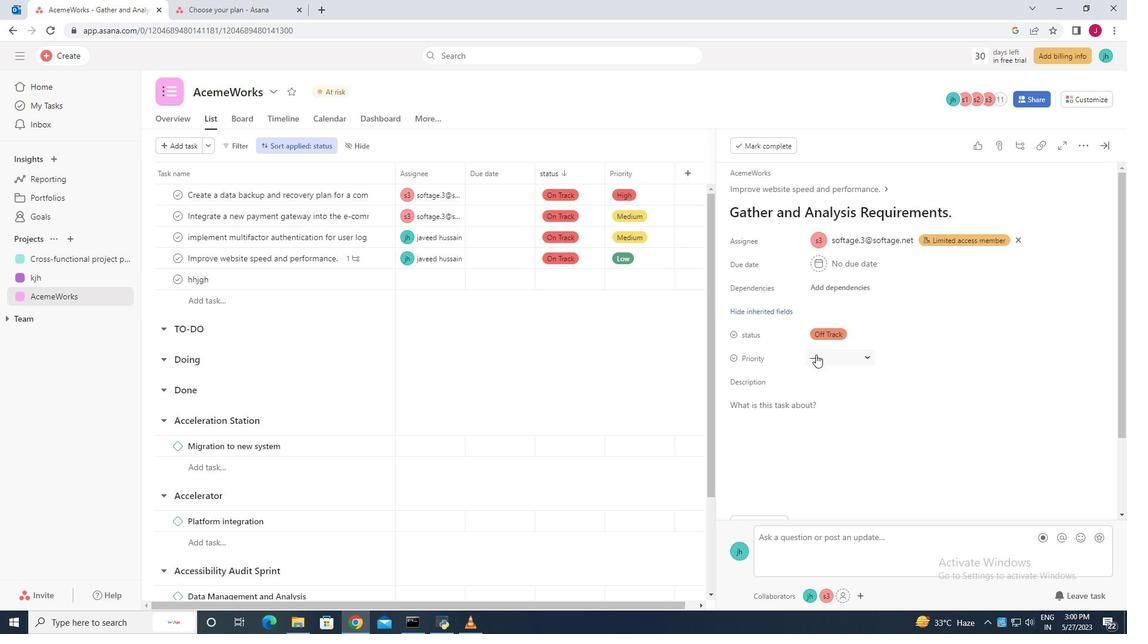 
Action: Mouse moved to (841, 396)
Screenshot: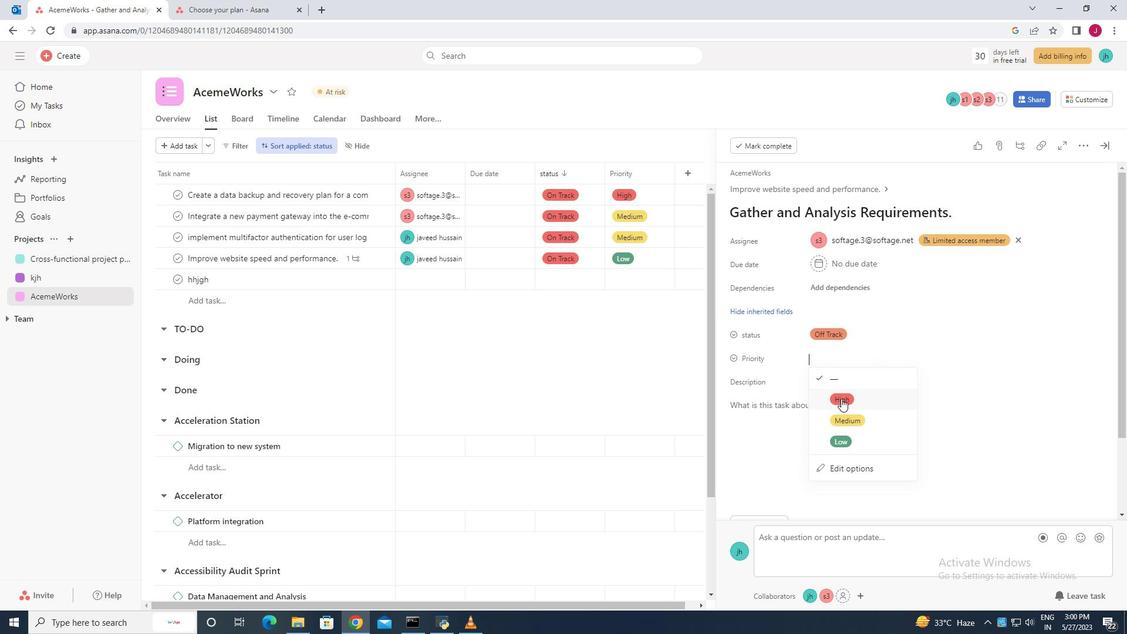 
Action: Mouse pressed left at (841, 396)
Screenshot: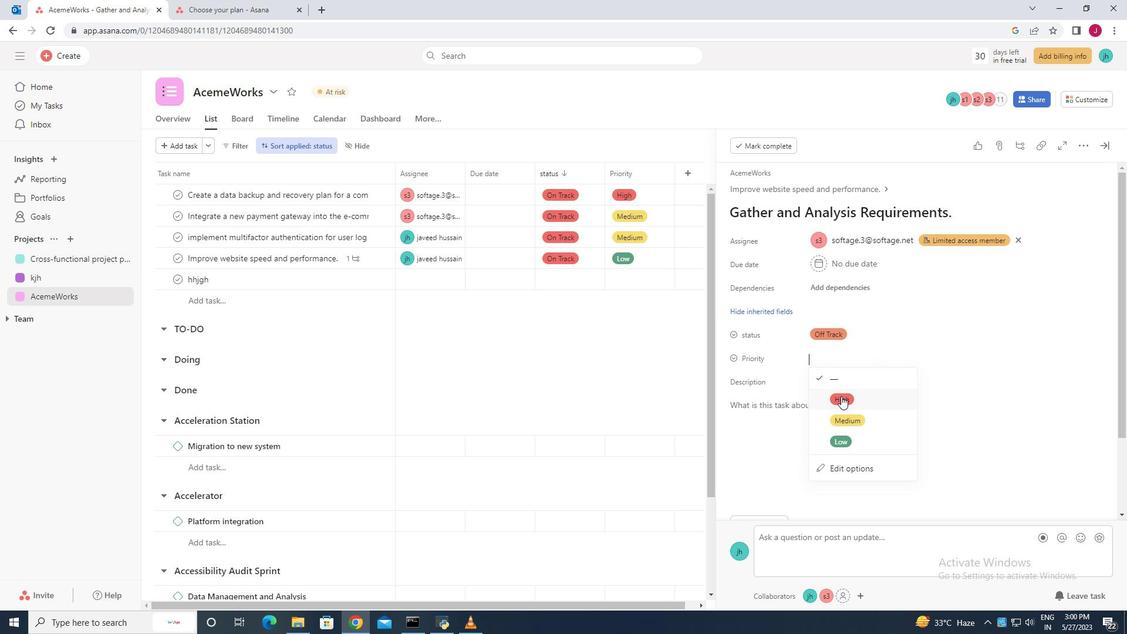 
Action: Mouse moved to (857, 425)
Screenshot: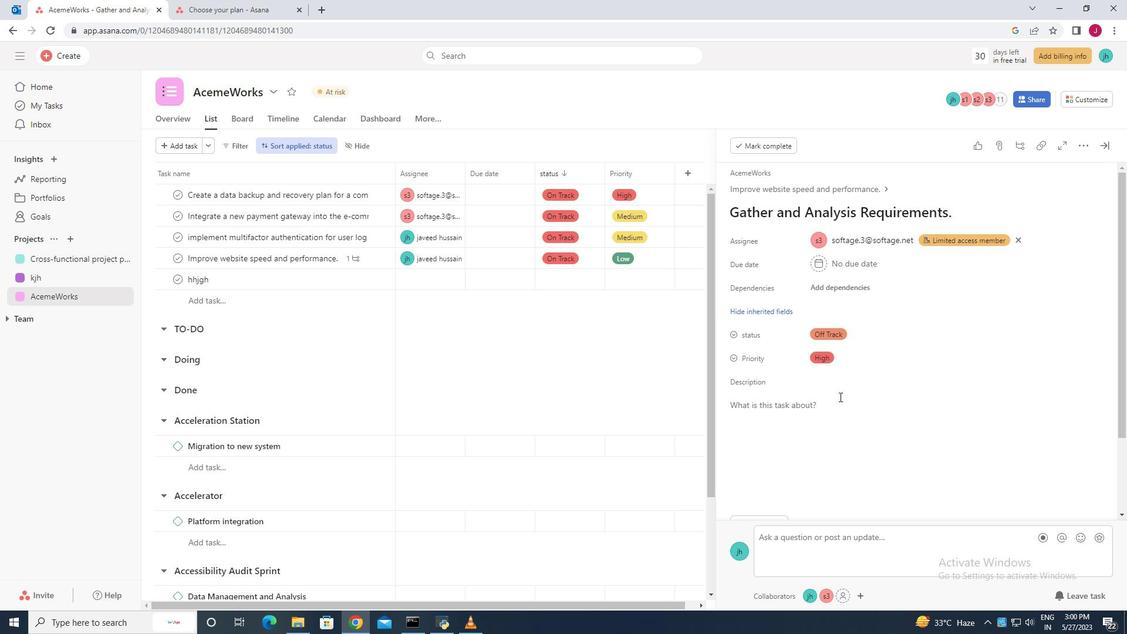 
Action: Mouse scrolled (857, 425) with delta (0, 0)
Screenshot: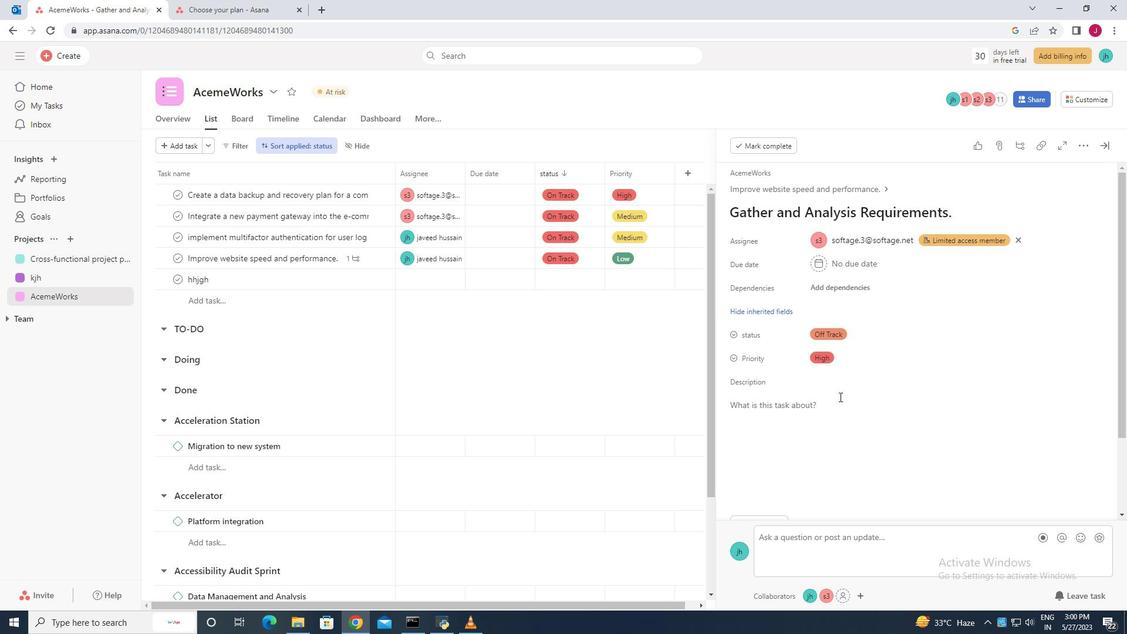 
Action: Mouse moved to (857, 426)
Screenshot: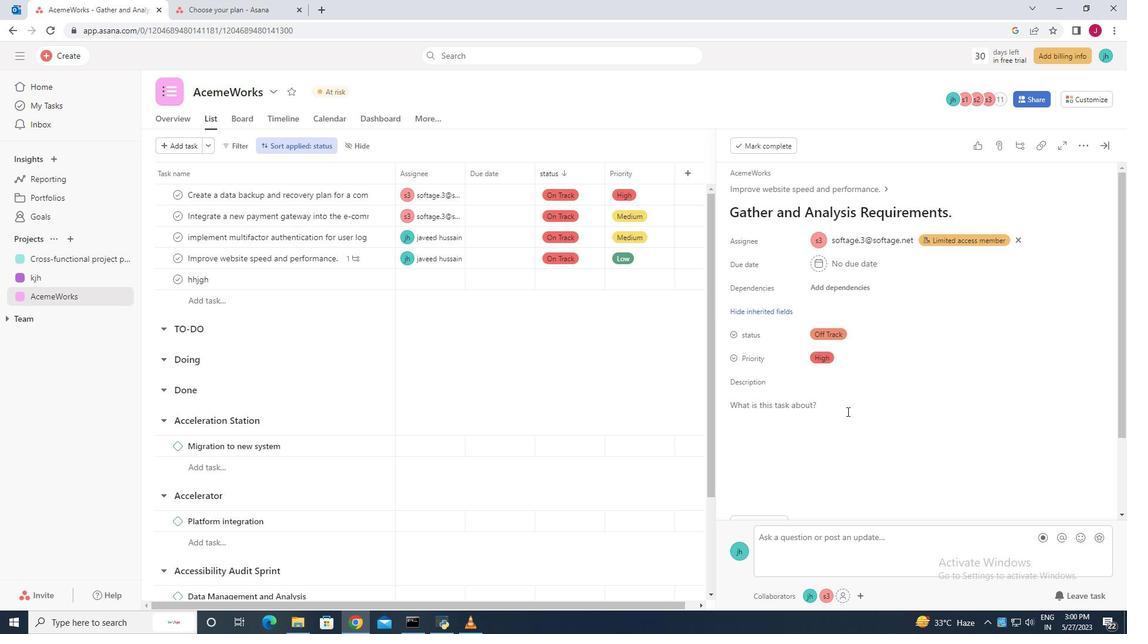 
Action: Mouse scrolled (857, 425) with delta (0, 0)
Screenshot: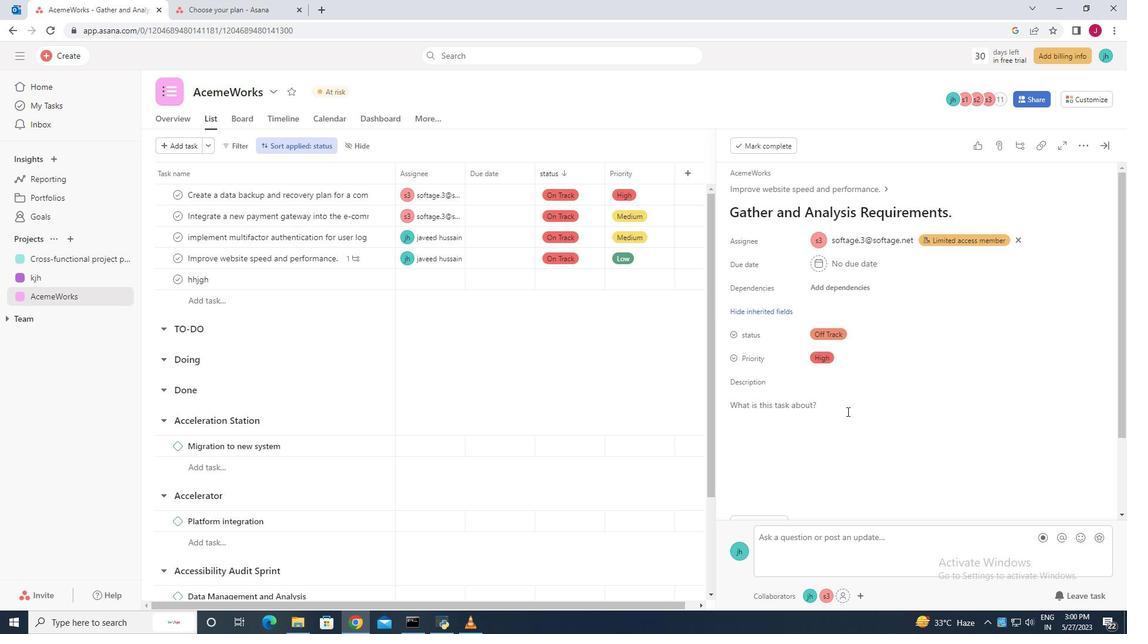
Action: Mouse scrolled (857, 425) with delta (0, 0)
Screenshot: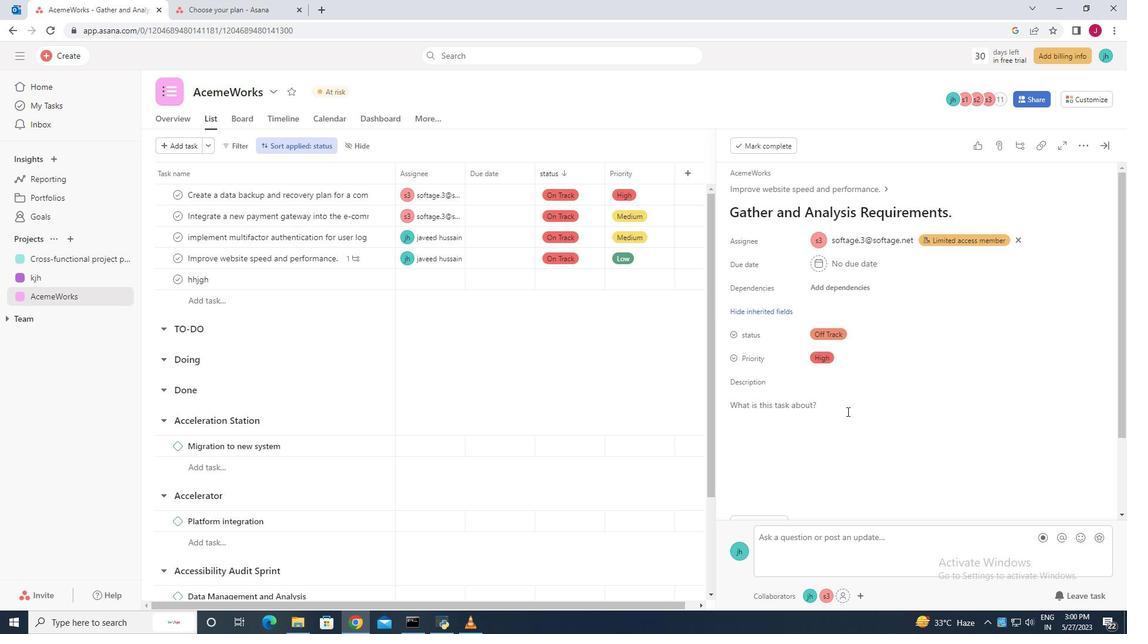 
Action: Mouse scrolled (857, 425) with delta (0, 0)
Screenshot: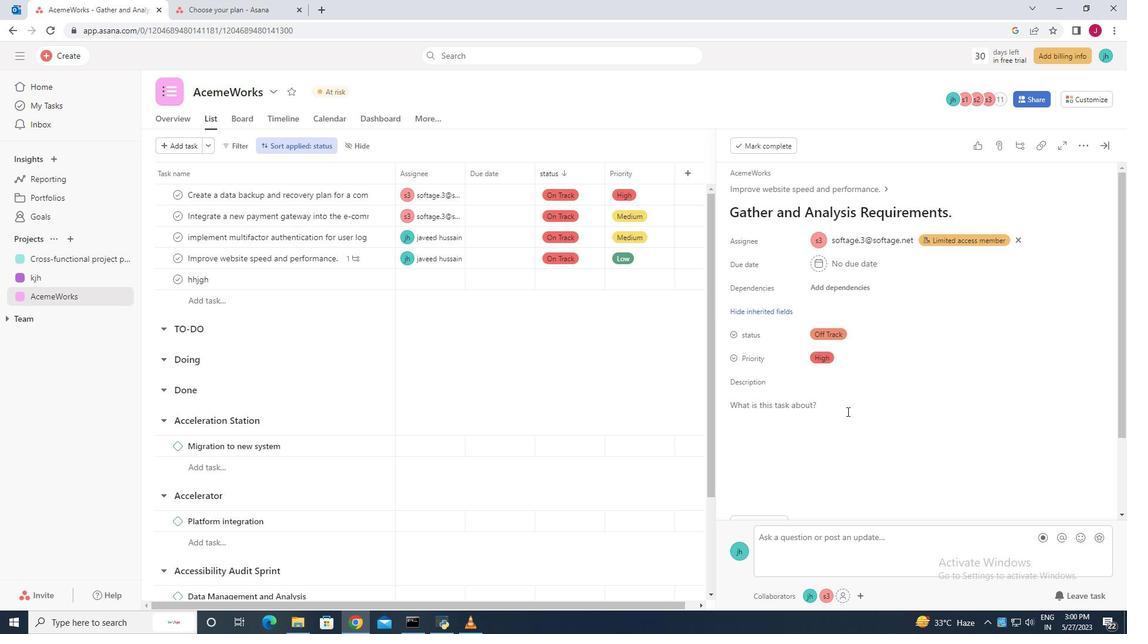 
Action: Mouse moved to (857, 426)
Screenshot: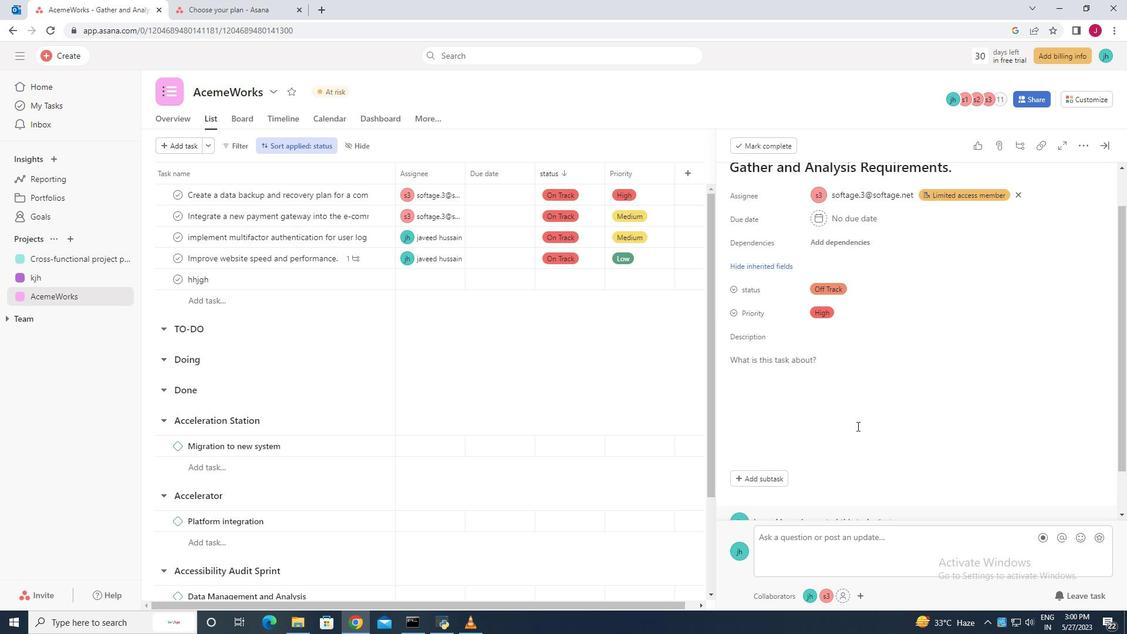 
Action: Mouse scrolled (857, 425) with delta (0, 0)
Screenshot: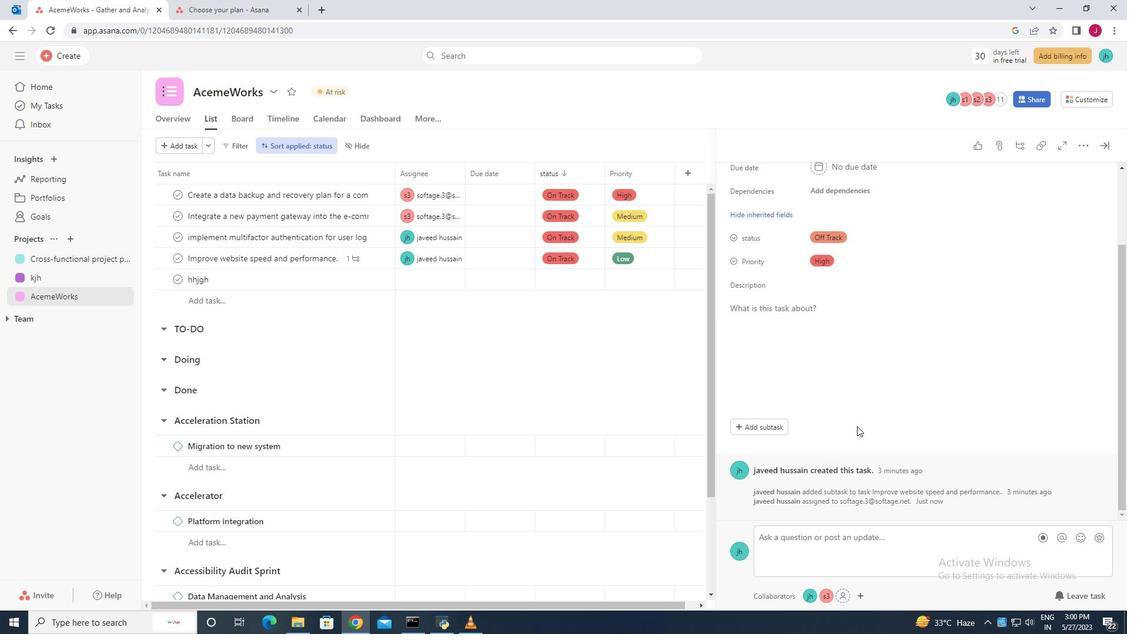 
Action: Mouse scrolled (857, 427) with delta (0, 0)
Screenshot: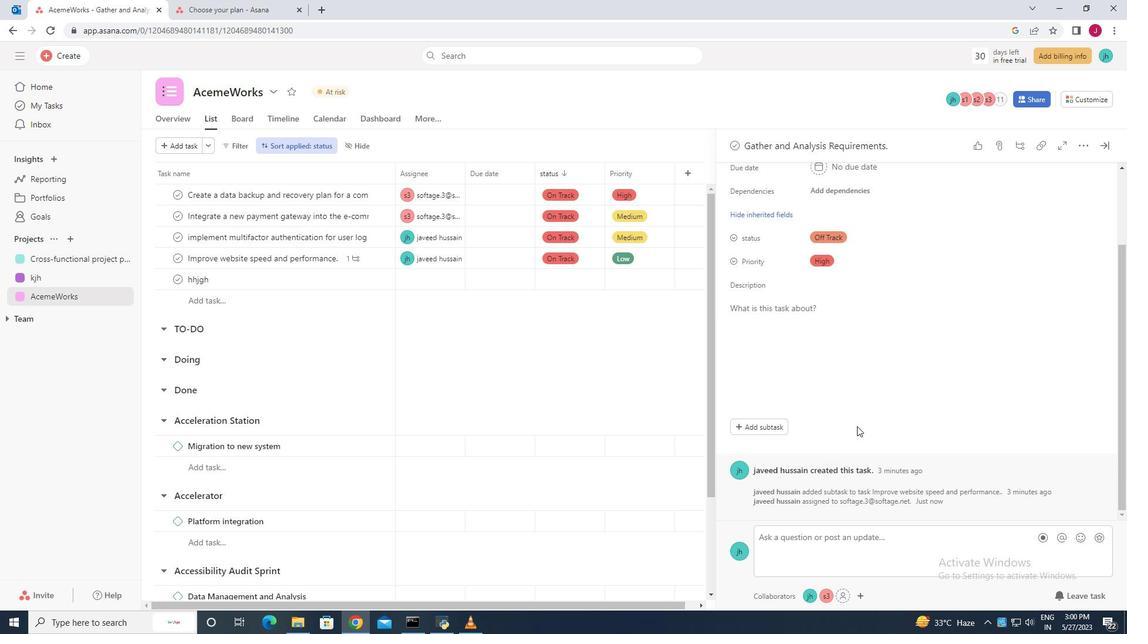 
Action: Mouse scrolled (857, 427) with delta (0, 0)
Screenshot: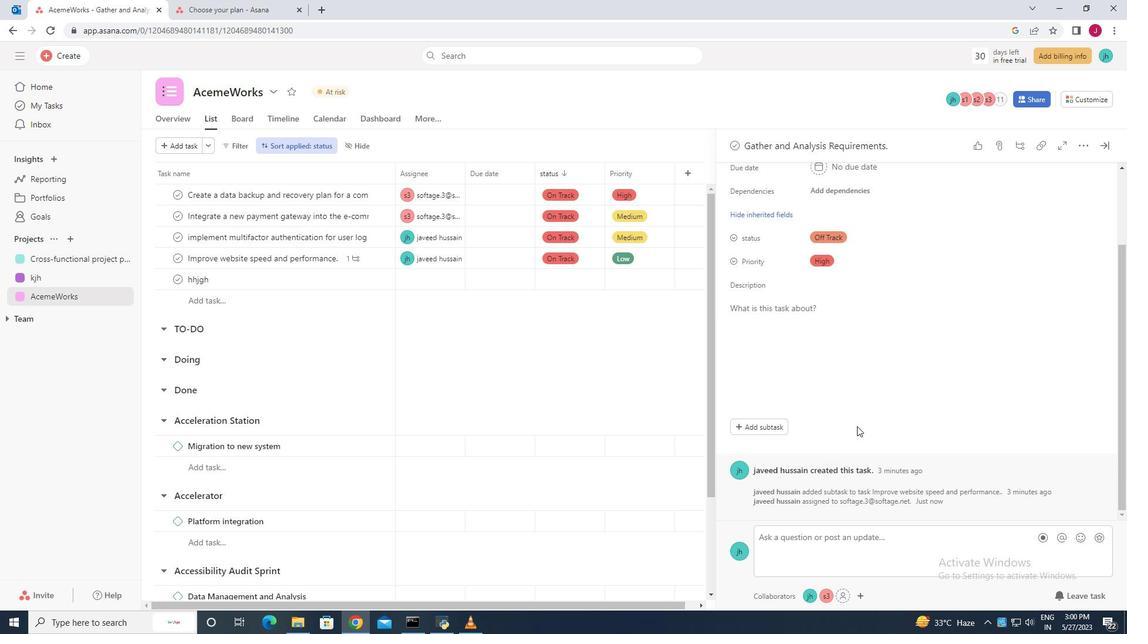 
Action: Mouse scrolled (857, 427) with delta (0, 0)
Screenshot: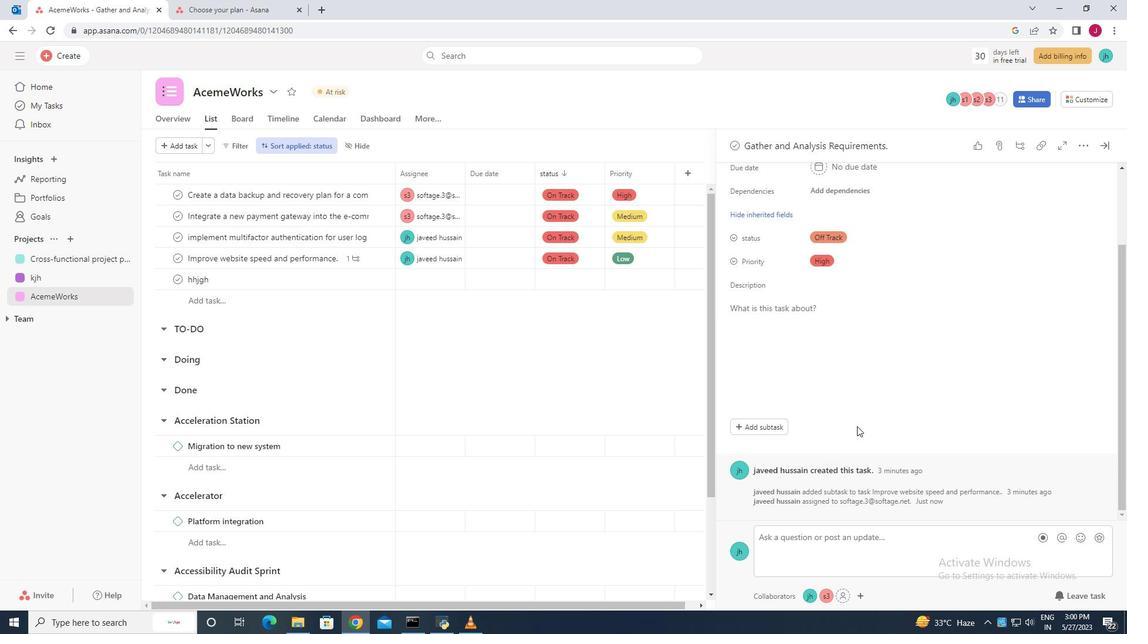
Action: Mouse scrolled (857, 427) with delta (0, 0)
Screenshot: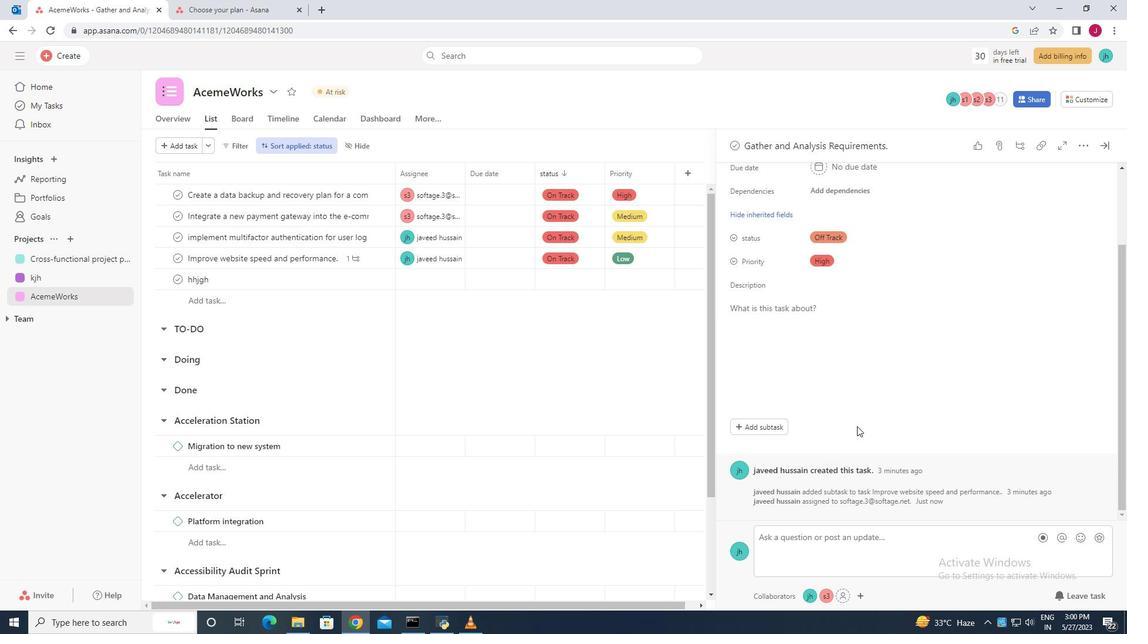 
Action: Mouse moved to (898, 384)
Screenshot: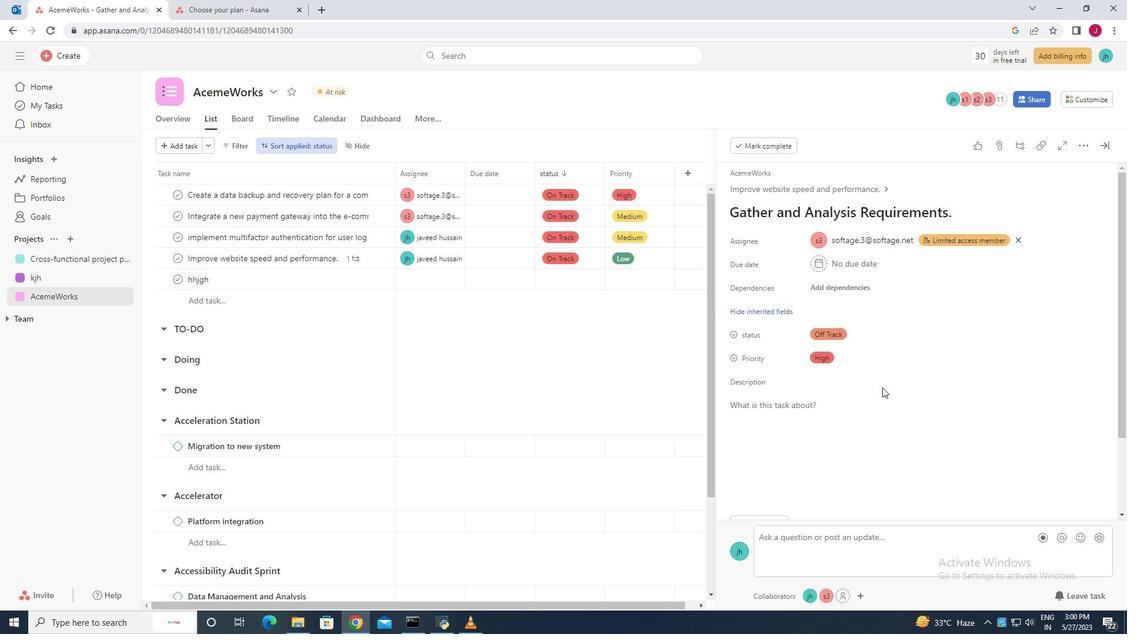 
